 Task: Manage the "Resources" page setting.
Action: Mouse moved to (68, 433)
Screenshot: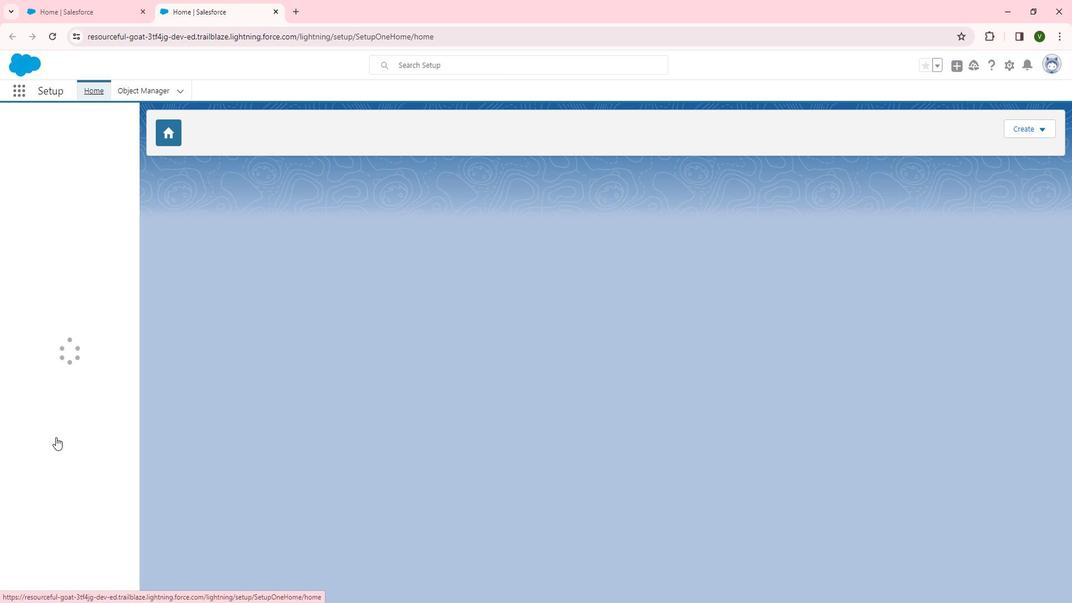 
Action: Mouse scrolled (68, 432) with delta (0, 0)
Screenshot: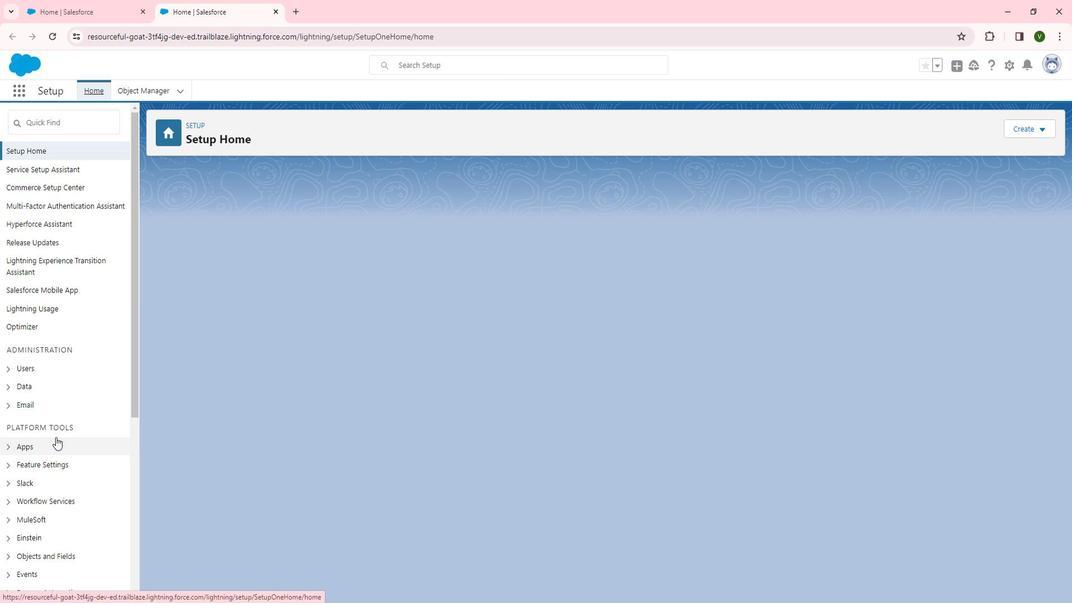 
Action: Mouse scrolled (68, 432) with delta (0, 0)
Screenshot: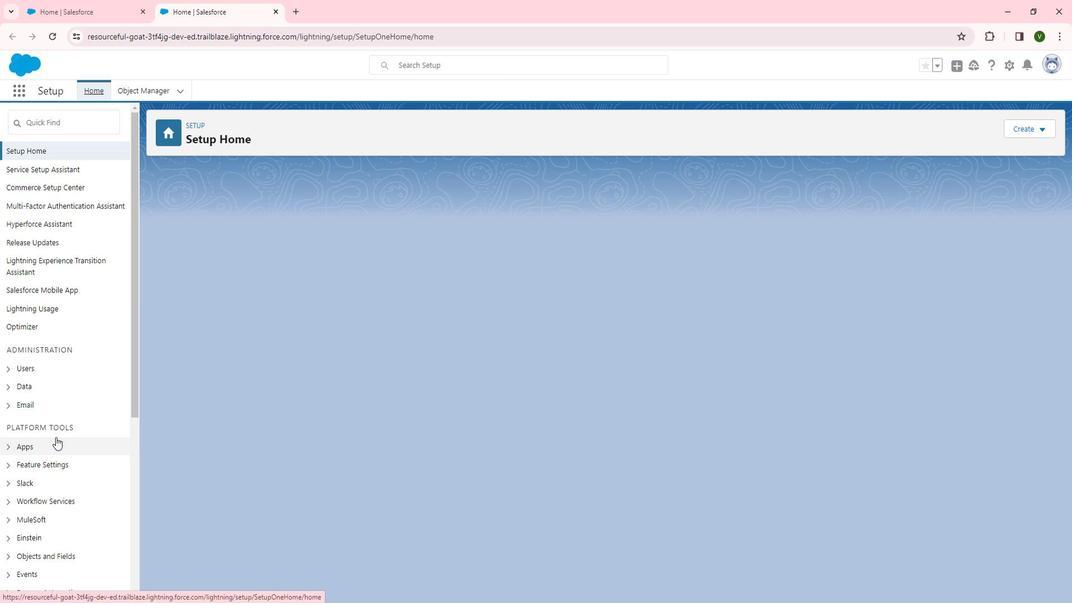 
Action: Mouse moved to (57, 349)
Screenshot: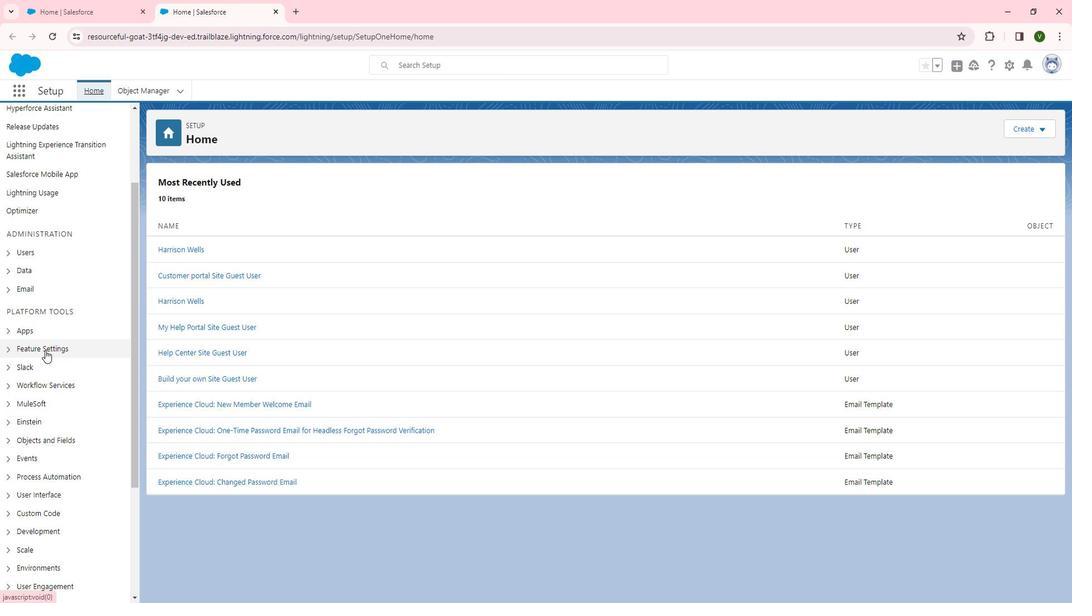 
Action: Mouse pressed left at (57, 349)
Screenshot: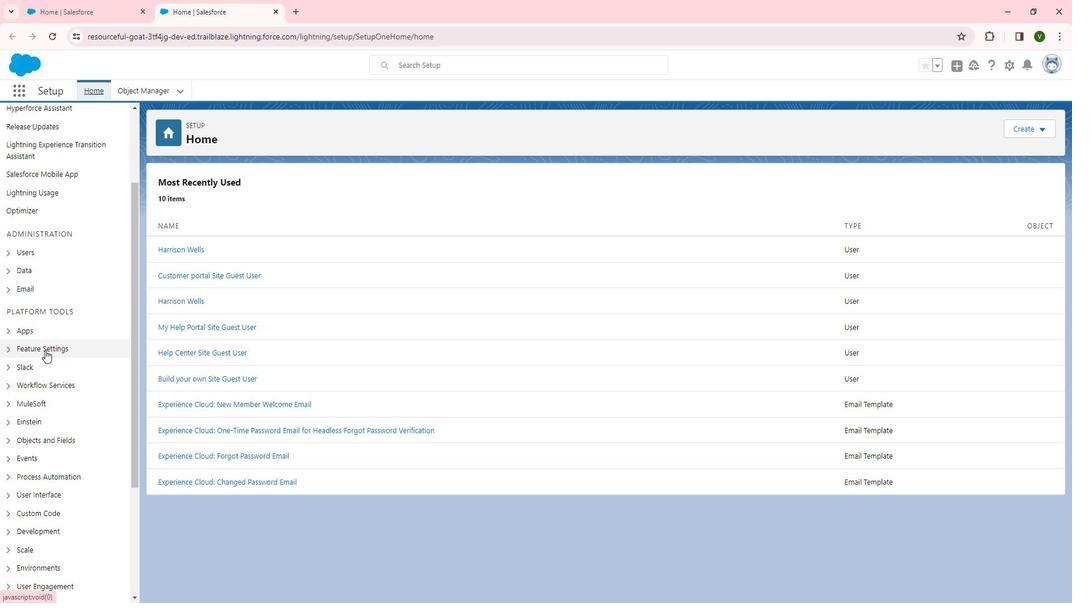
Action: Mouse moved to (72, 432)
Screenshot: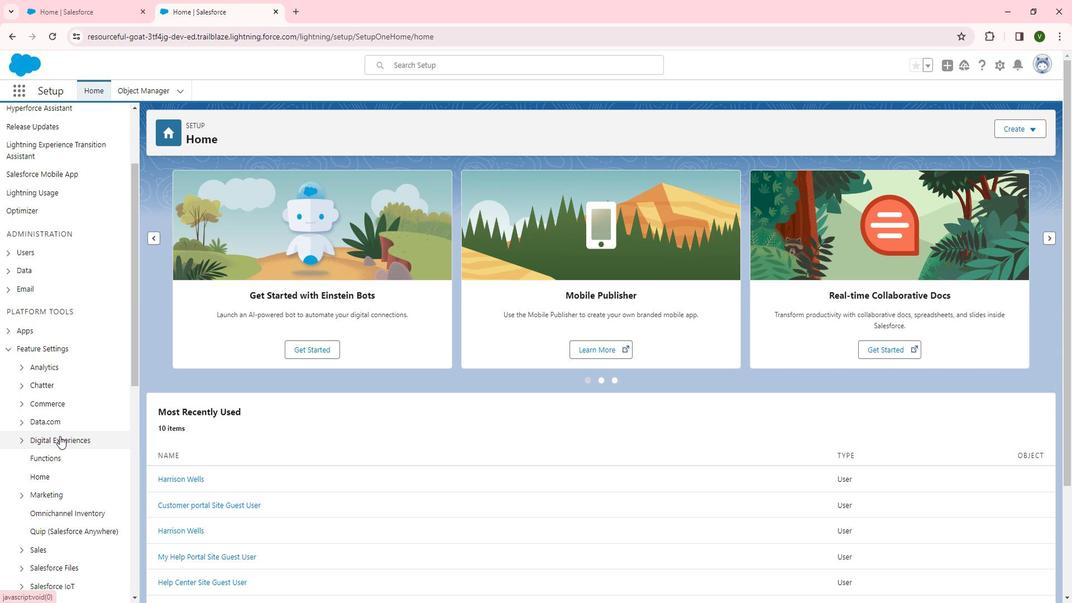 
Action: Mouse pressed left at (72, 432)
Screenshot: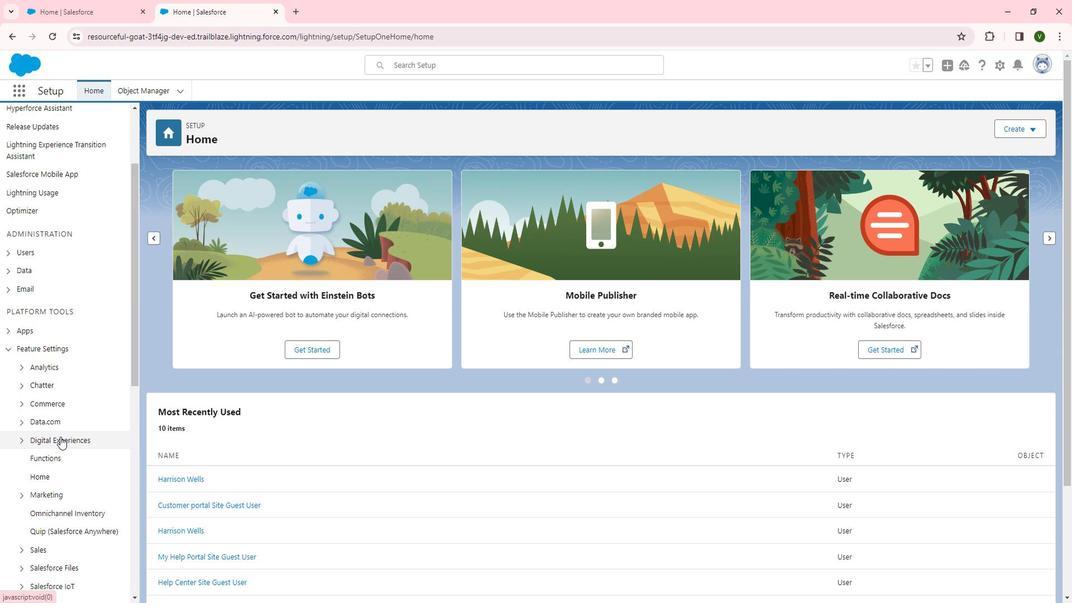 
Action: Mouse moved to (73, 433)
Screenshot: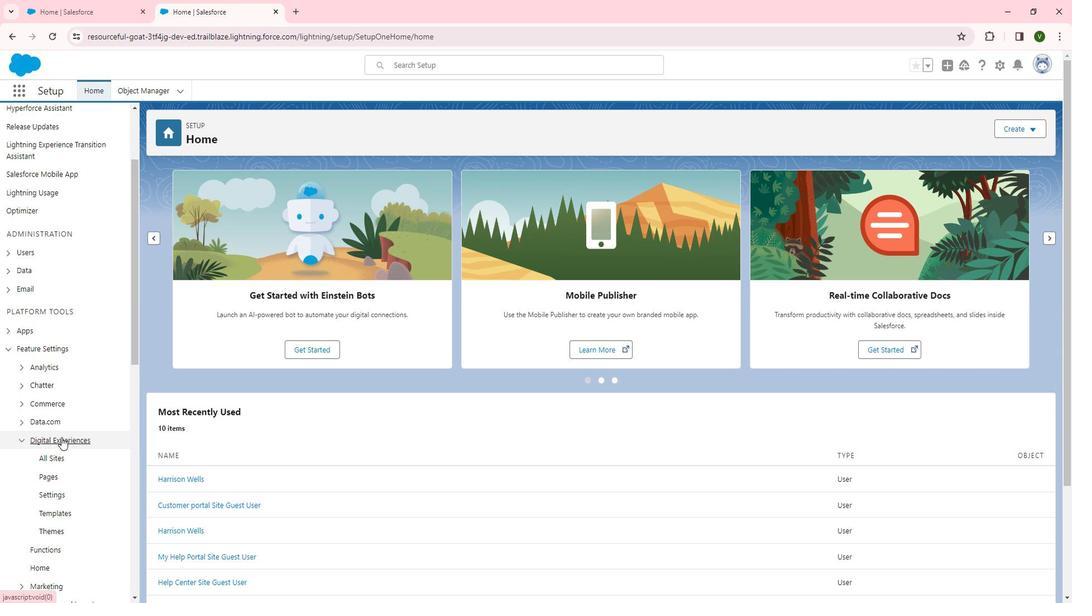 
Action: Mouse scrolled (73, 432) with delta (0, 0)
Screenshot: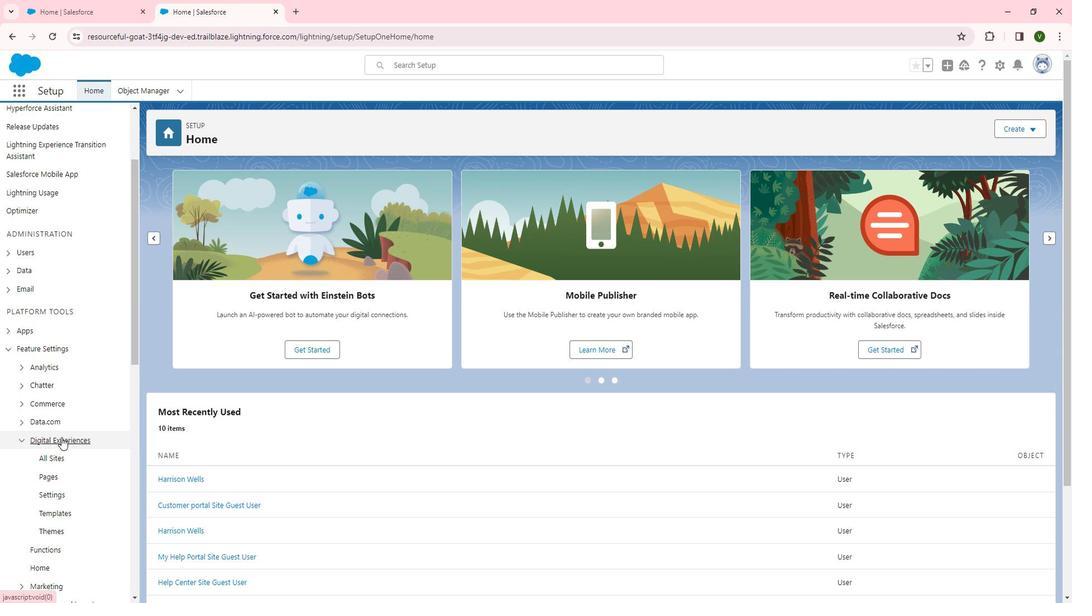 
Action: Mouse moved to (74, 433)
Screenshot: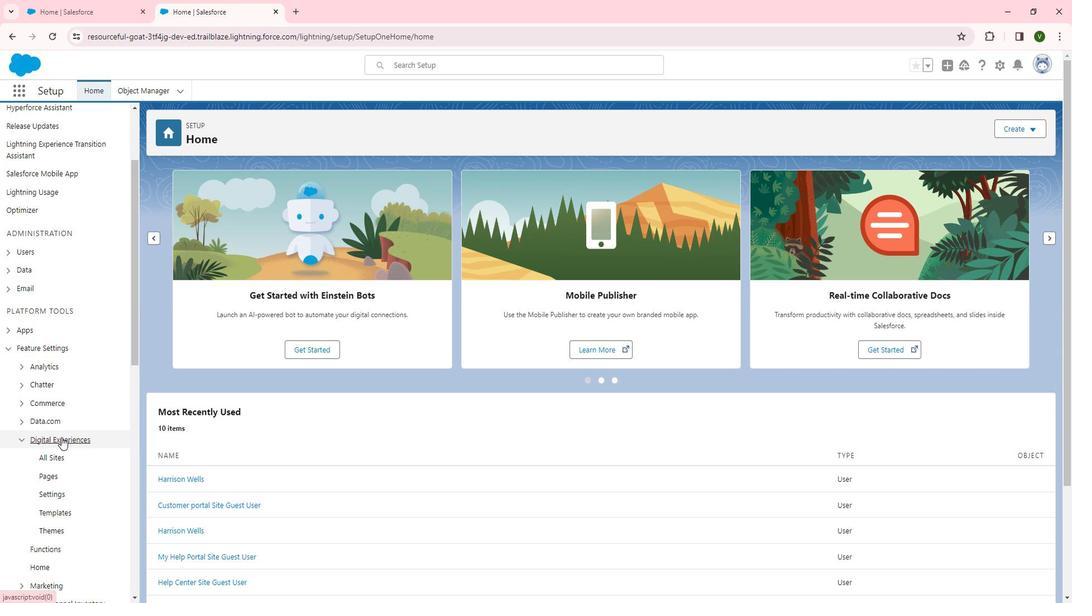 
Action: Mouse scrolled (74, 432) with delta (0, 0)
Screenshot: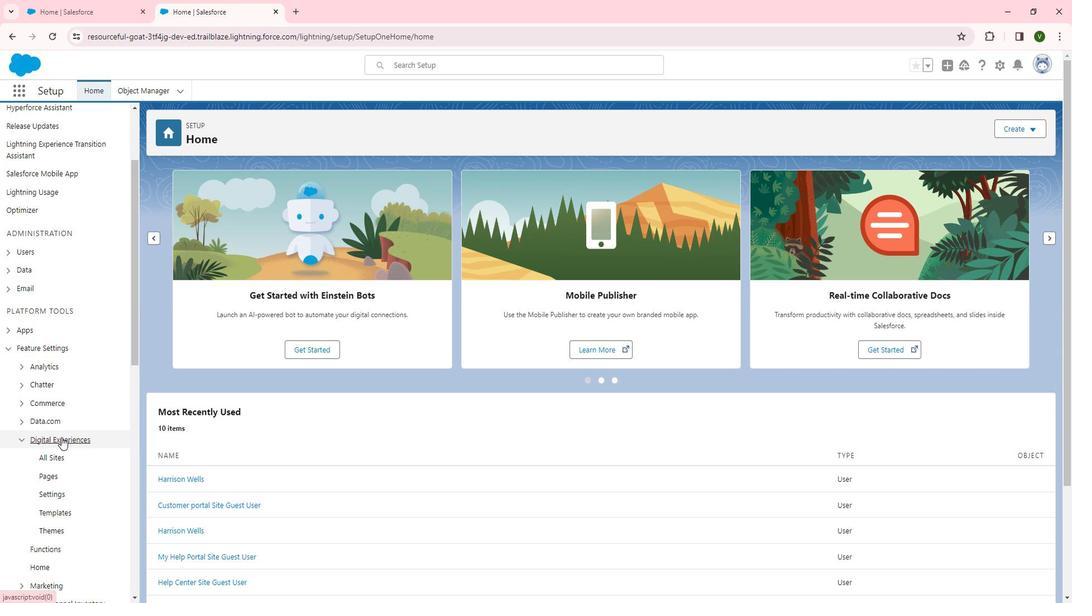 
Action: Mouse moved to (70, 342)
Screenshot: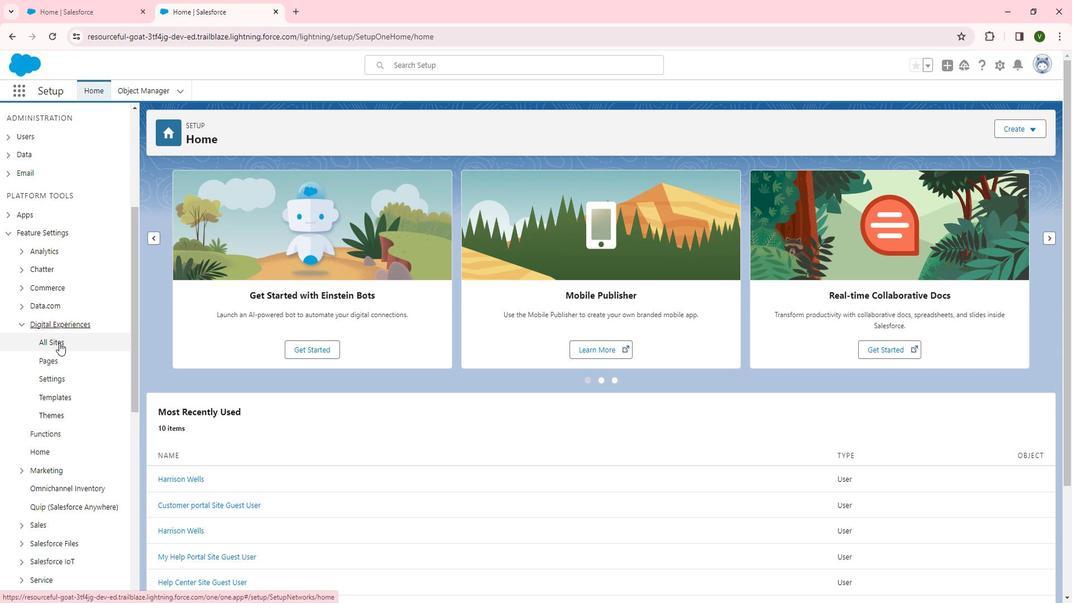 
Action: Mouse pressed left at (70, 342)
Screenshot: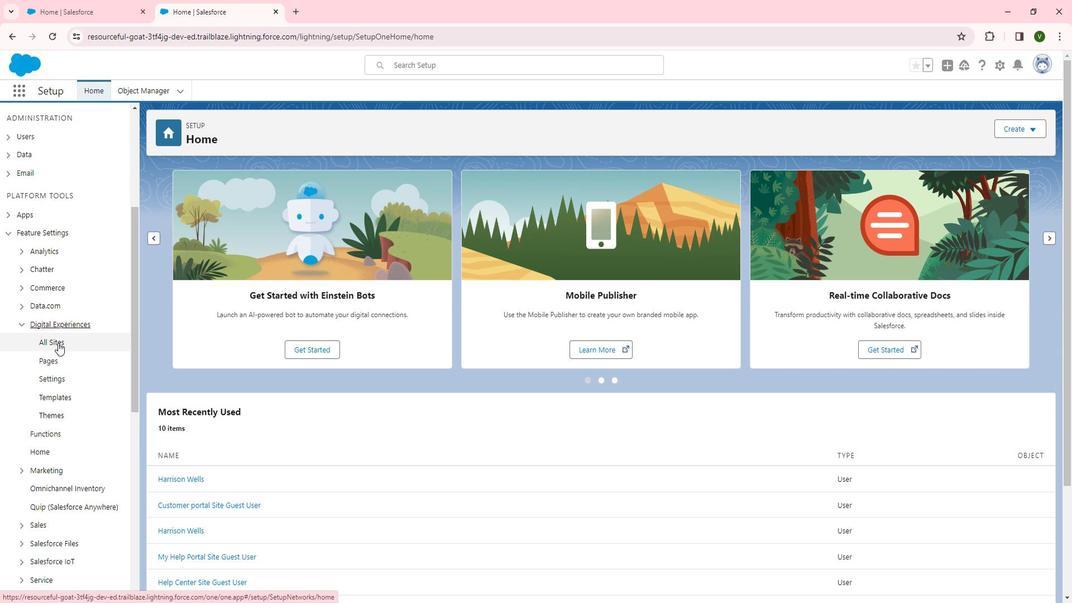 
Action: Mouse moved to (194, 295)
Screenshot: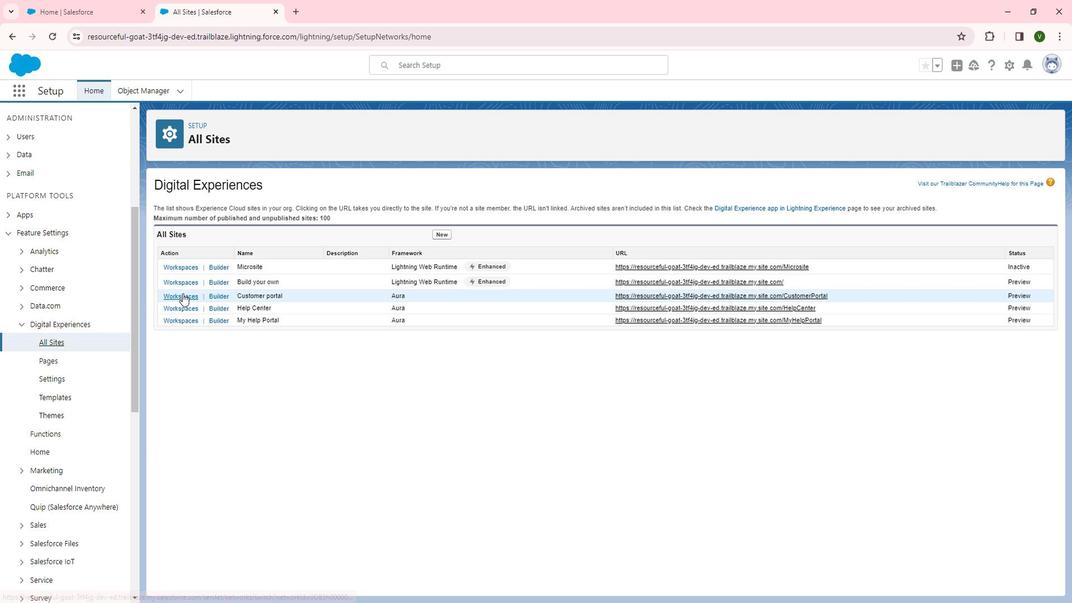 
Action: Mouse pressed left at (194, 295)
Screenshot: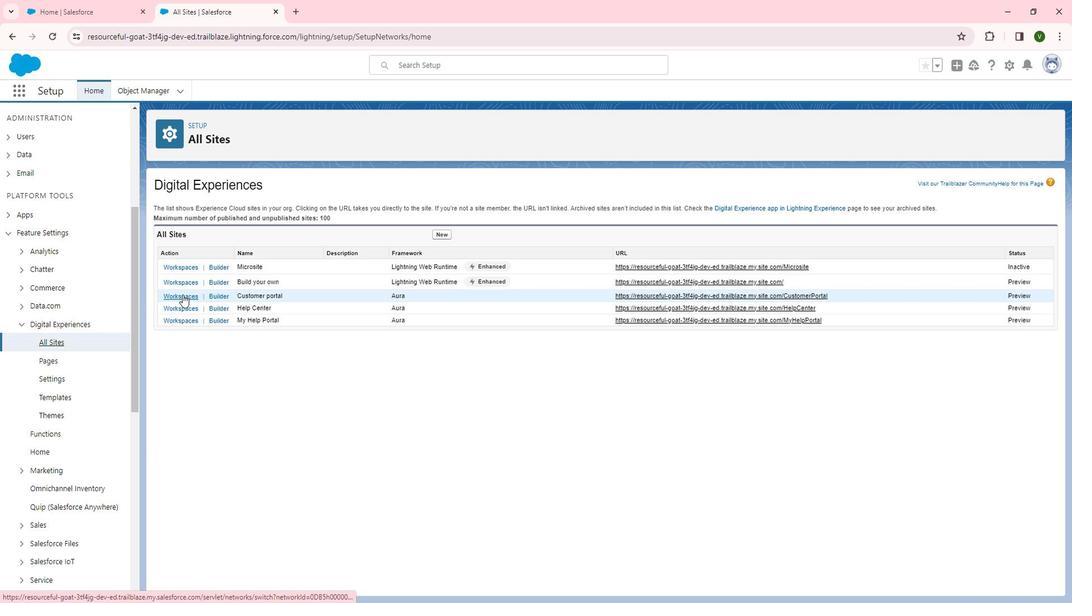 
Action: Mouse moved to (514, 330)
Screenshot: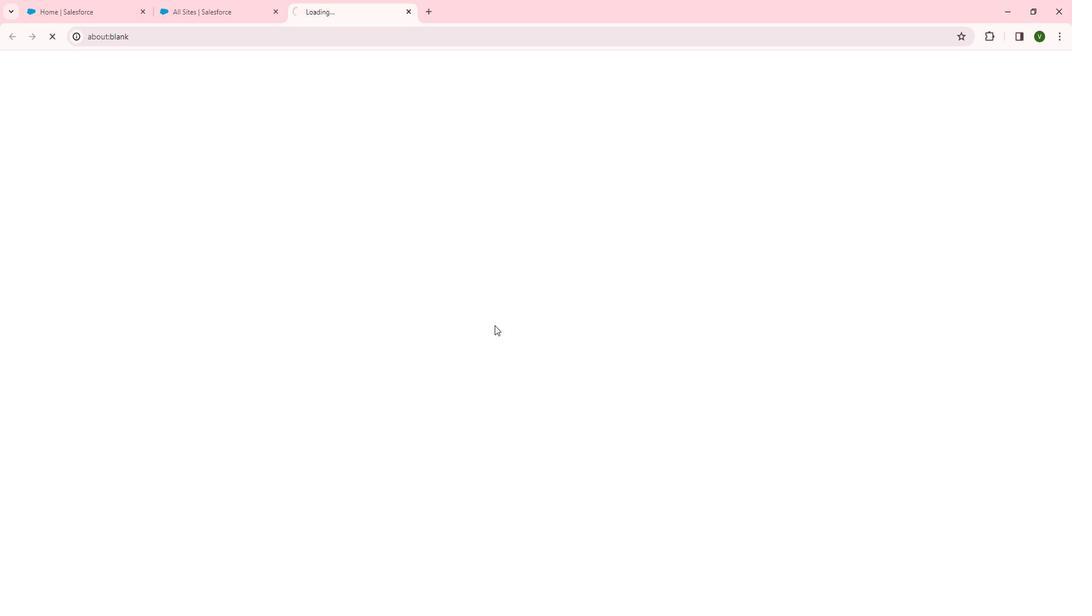 
Action: Mouse scrolled (514, 330) with delta (0, 0)
Screenshot: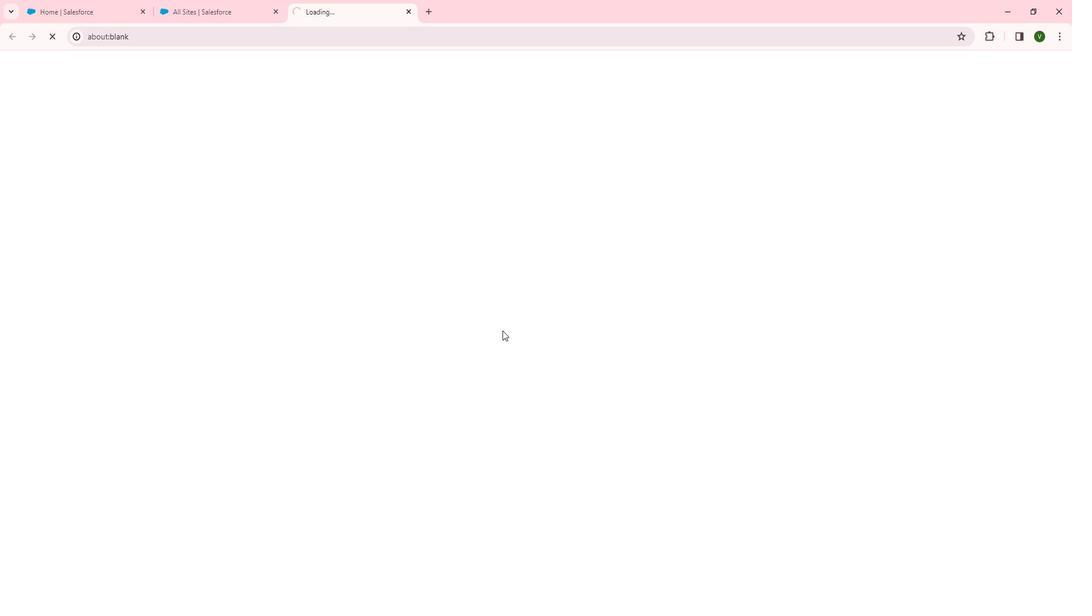 
Action: Mouse moved to (483, 402)
Screenshot: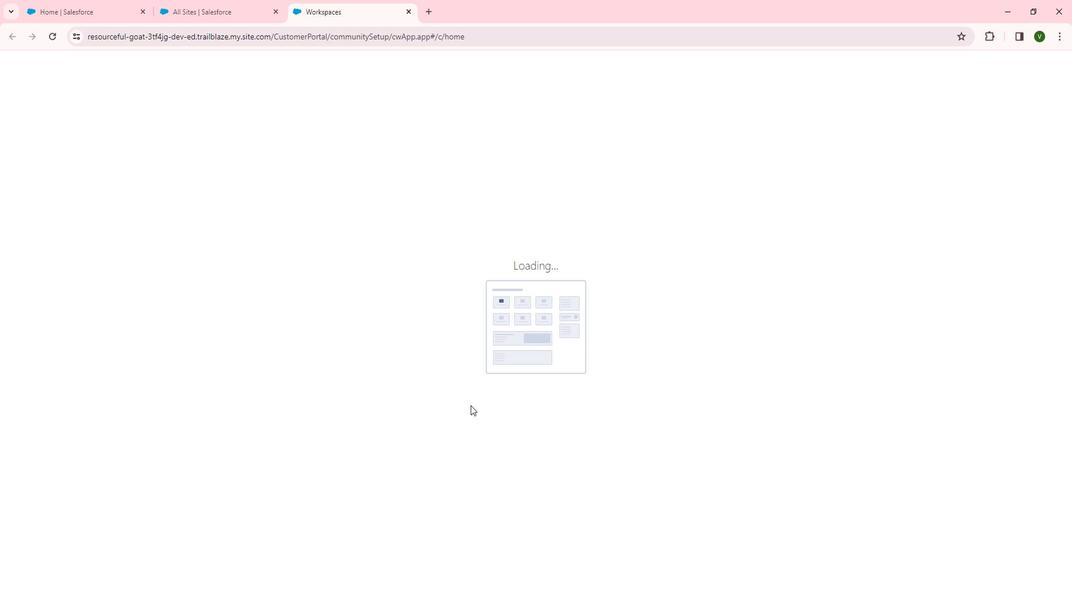 
Action: Mouse scrolled (483, 402) with delta (0, 0)
Screenshot: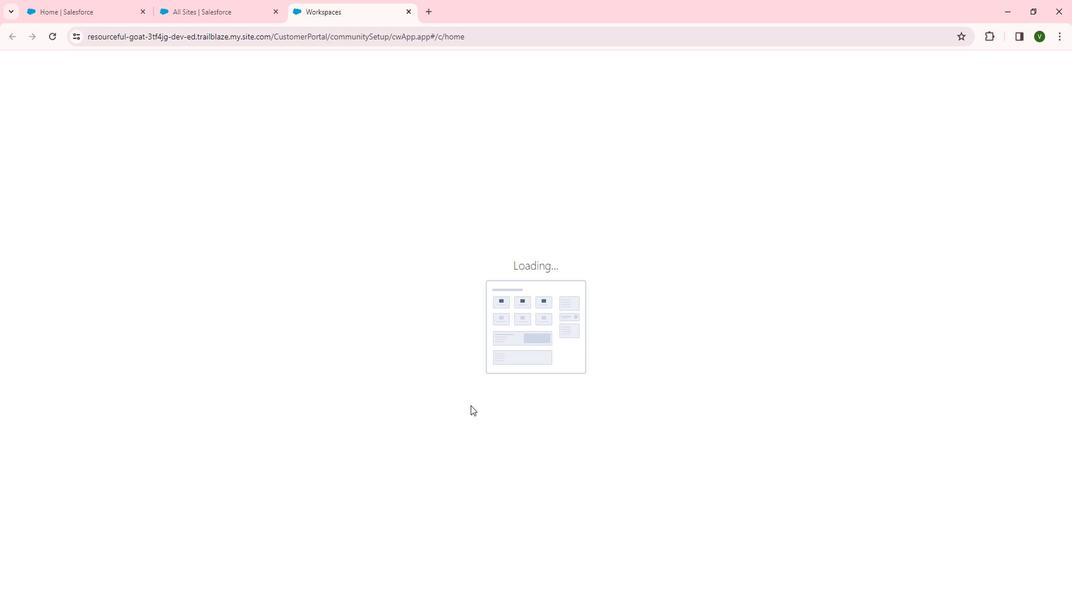 
Action: Mouse moved to (482, 402)
Screenshot: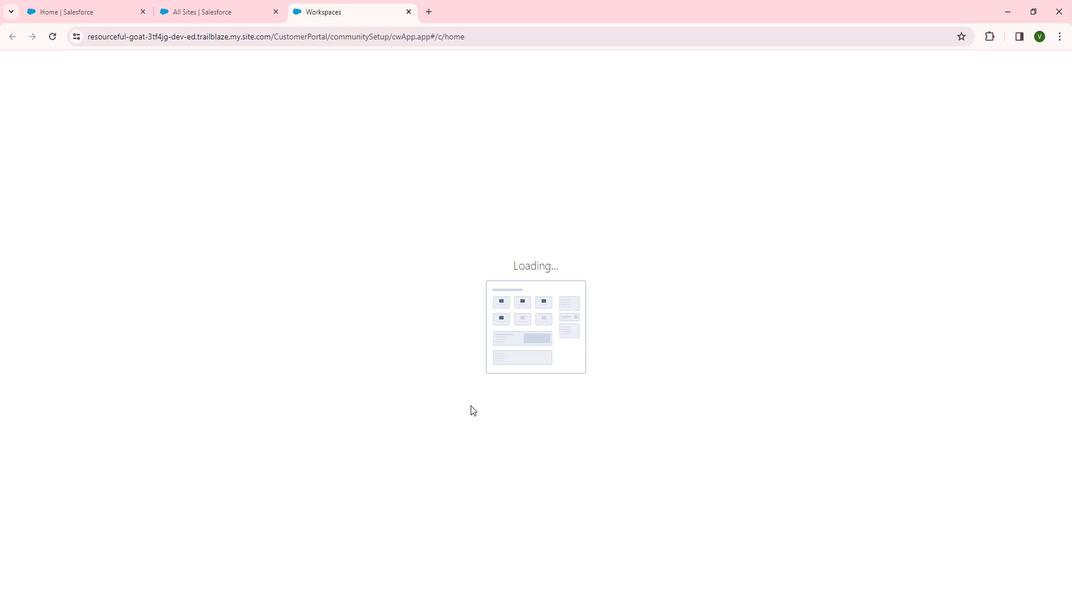 
Action: Mouse scrolled (482, 402) with delta (0, 0)
Screenshot: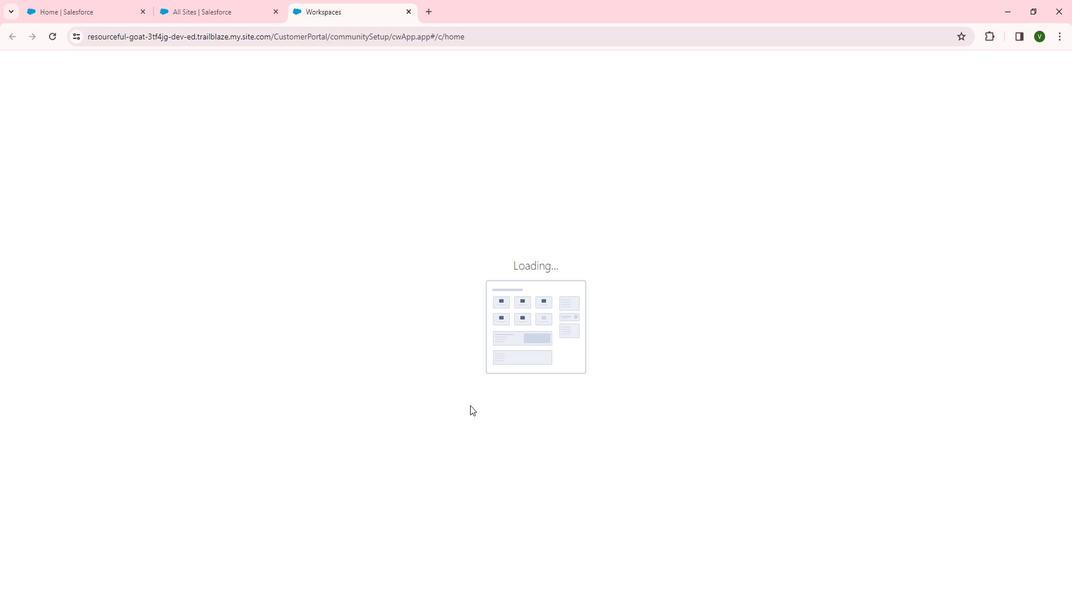 
Action: Mouse scrolled (482, 402) with delta (0, 0)
Screenshot: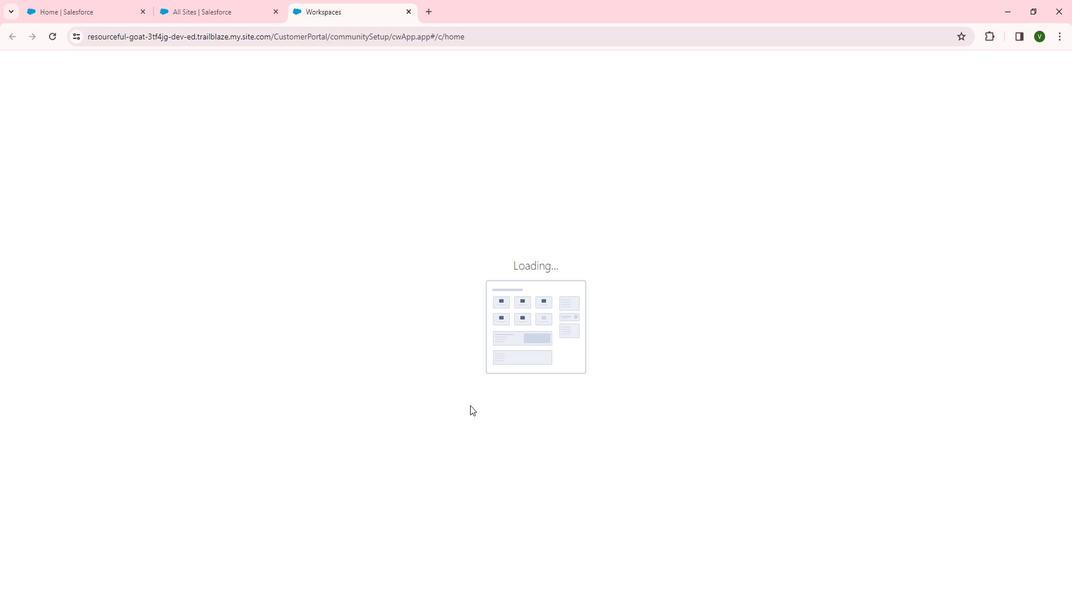 
Action: Mouse scrolled (482, 402) with delta (0, 0)
Screenshot: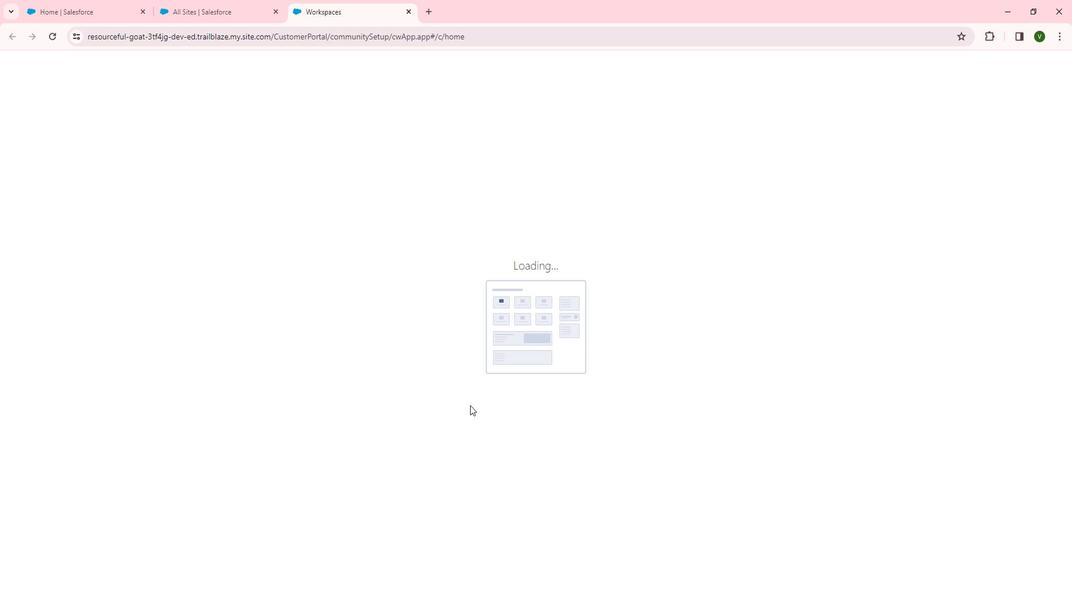 
Action: Mouse scrolled (482, 402) with delta (0, 0)
Screenshot: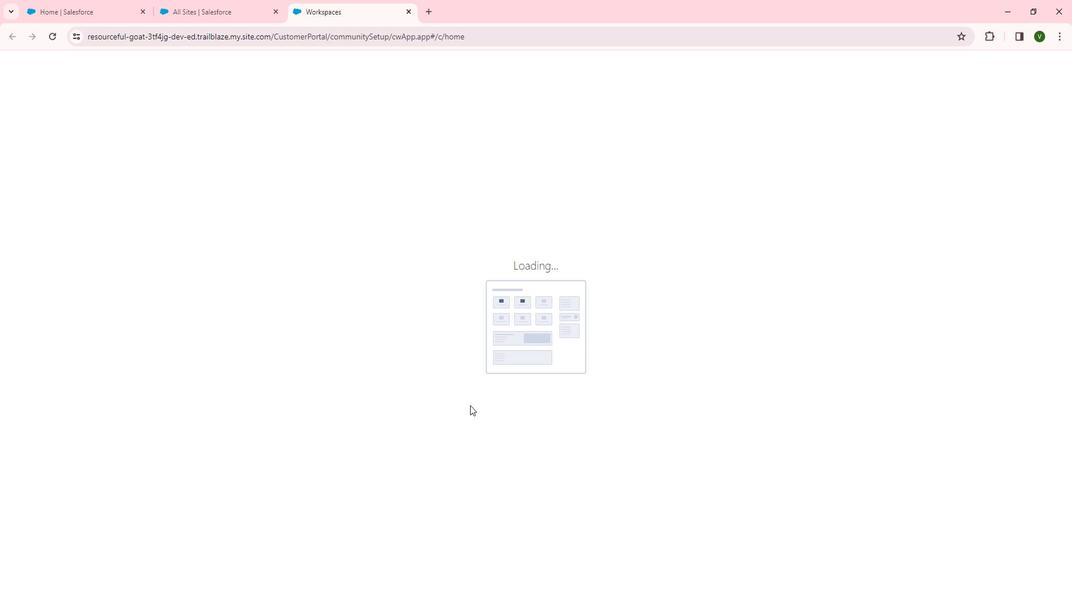 
Action: Mouse scrolled (482, 402) with delta (0, 0)
Screenshot: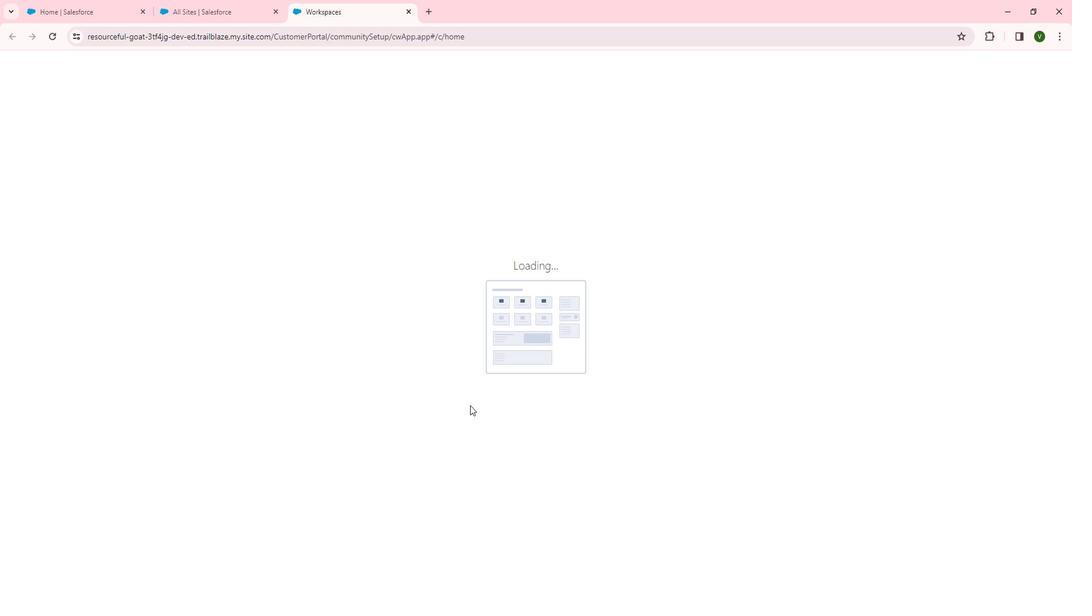 
Action: Mouse moved to (447, 382)
Screenshot: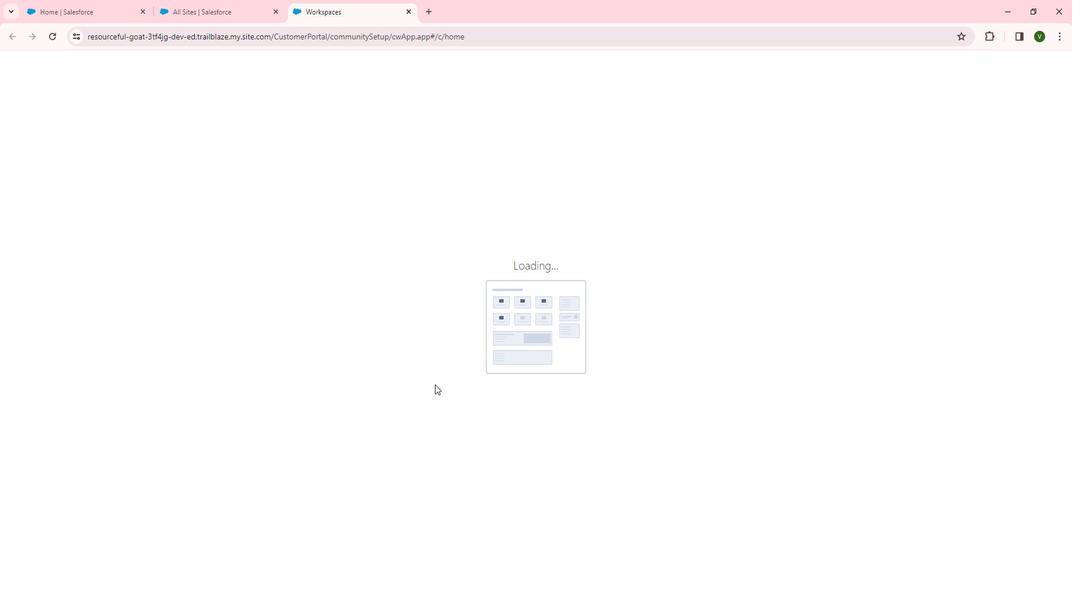 
Action: Mouse scrolled (447, 381) with delta (0, 0)
Screenshot: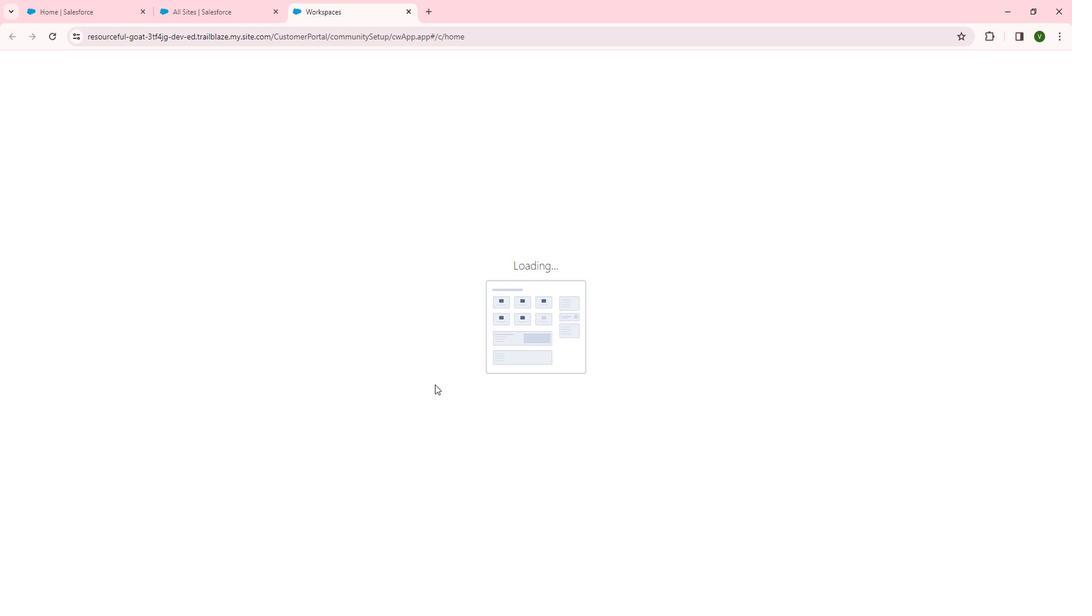 
Action: Mouse scrolled (447, 381) with delta (0, 0)
Screenshot: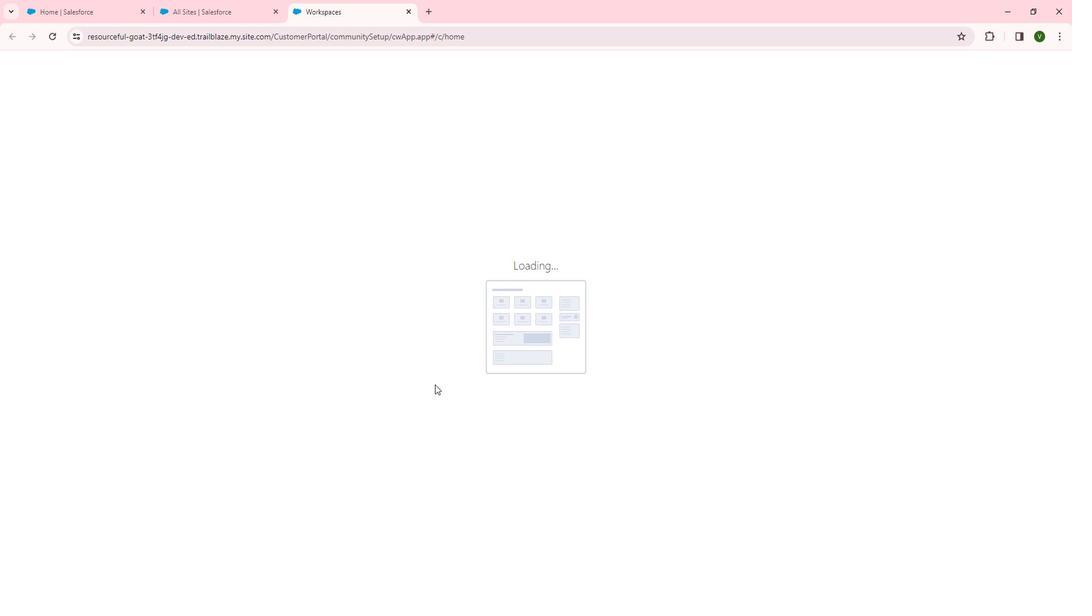 
Action: Mouse scrolled (447, 381) with delta (0, 0)
Screenshot: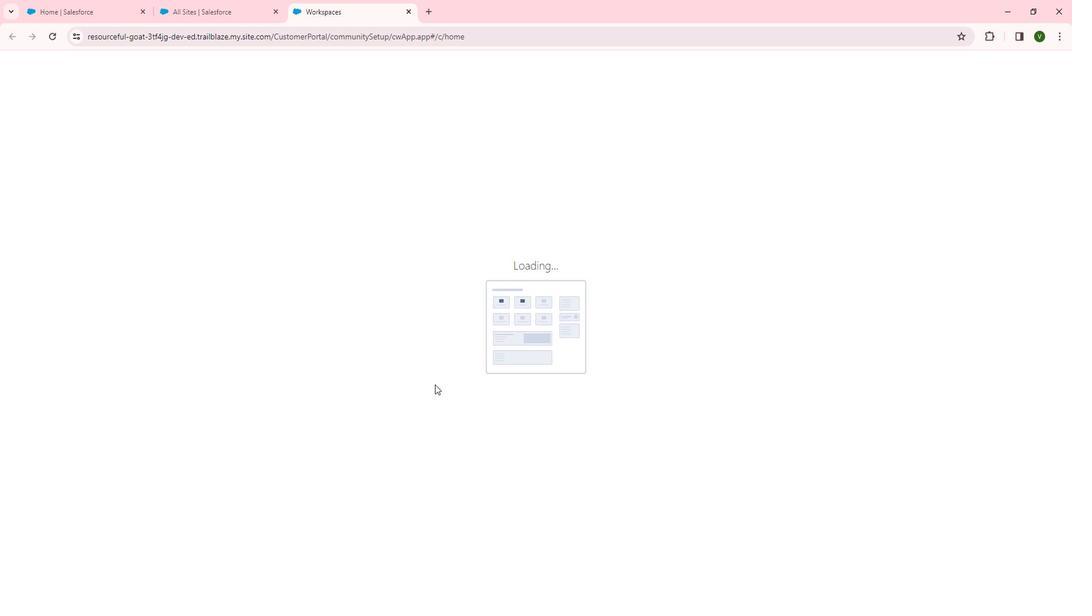 
Action: Mouse moved to (176, 262)
Screenshot: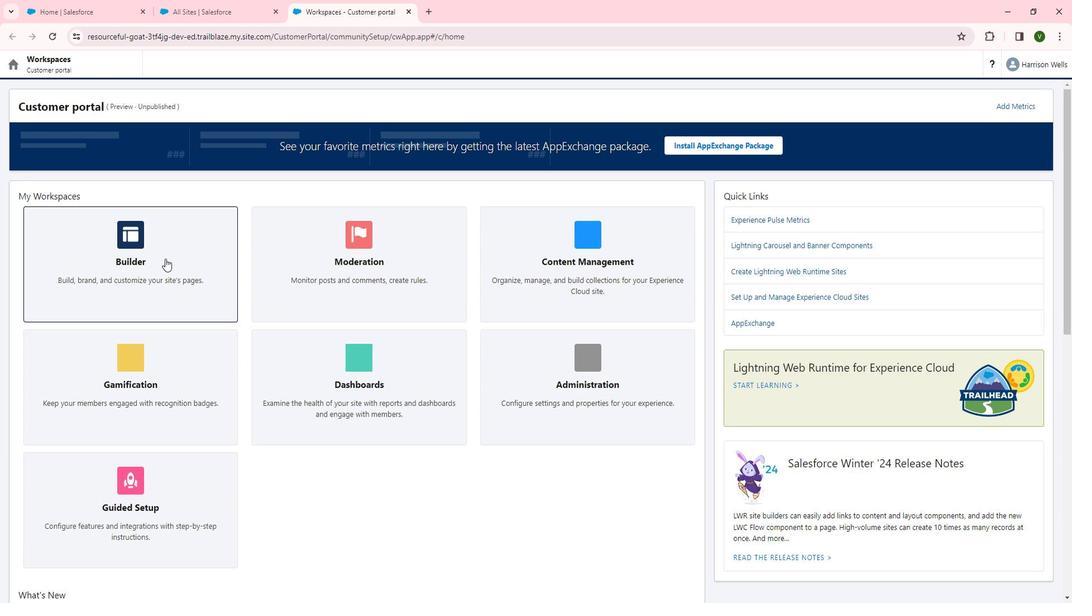 
Action: Mouse pressed left at (176, 262)
Screenshot: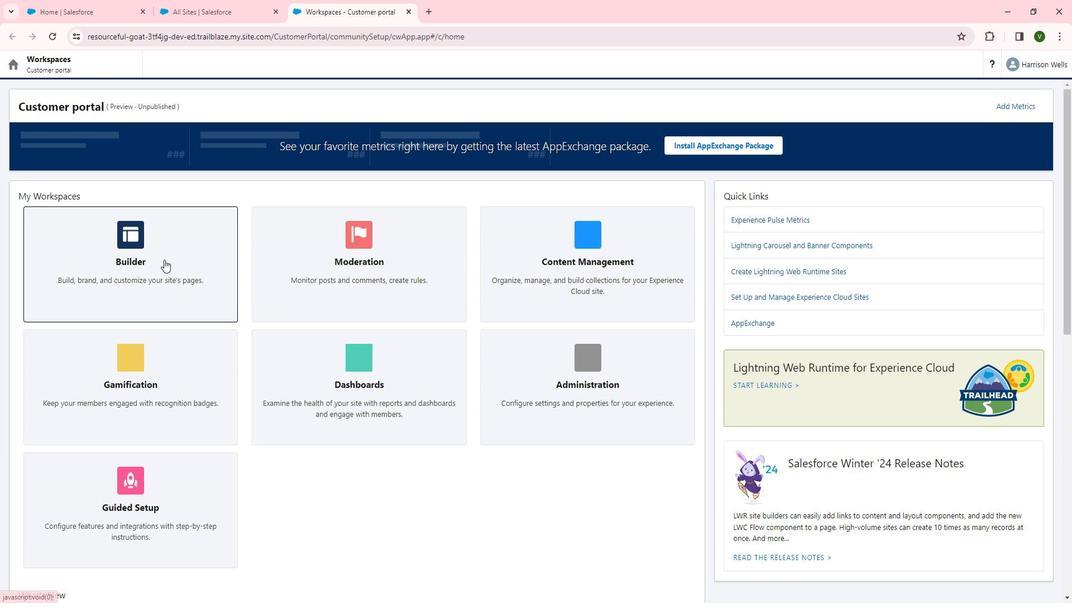 
Action: Mouse moved to (128, 75)
Screenshot: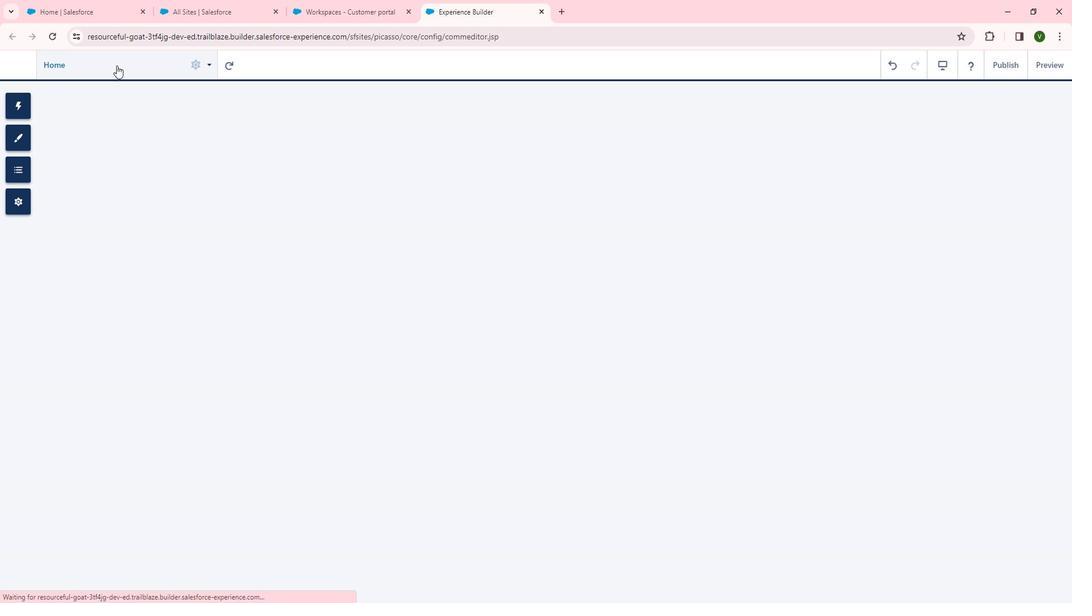 
Action: Mouse pressed left at (128, 75)
Screenshot: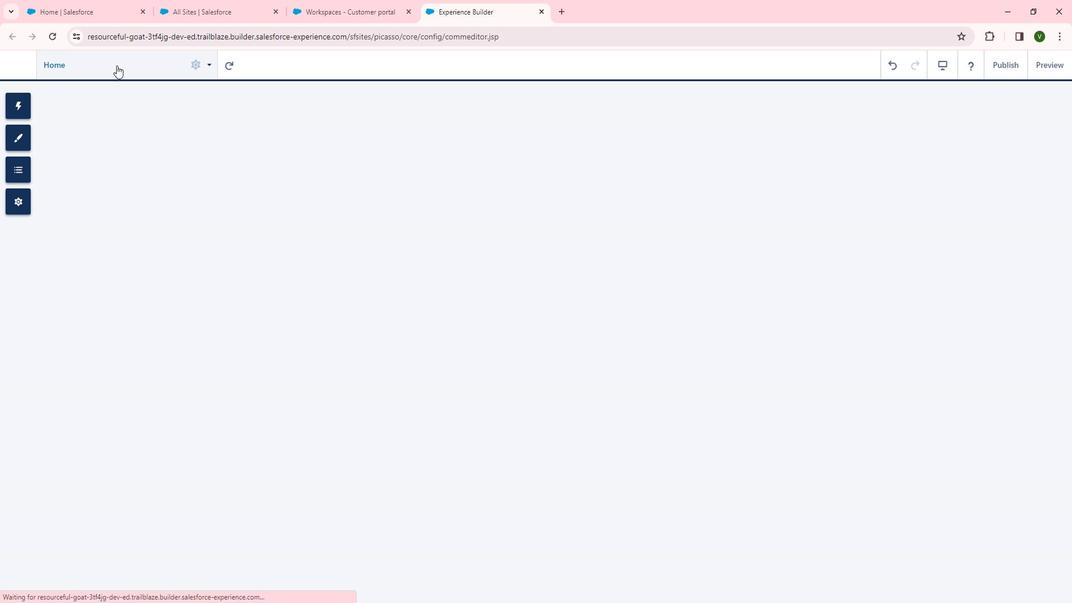 
Action: Mouse moved to (135, 350)
Screenshot: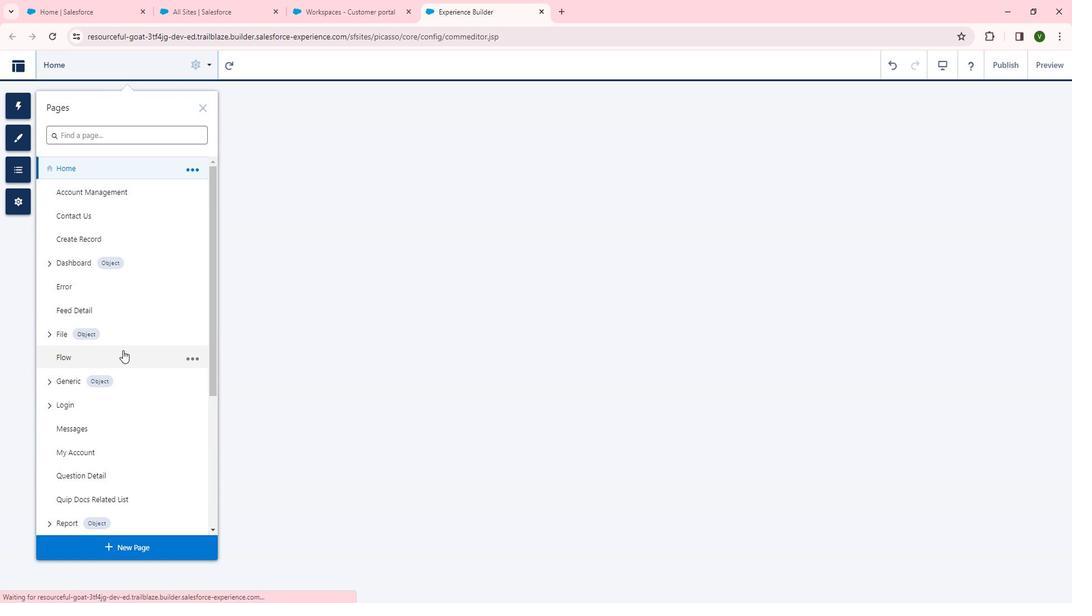 
Action: Mouse scrolled (135, 349) with delta (0, 0)
Screenshot: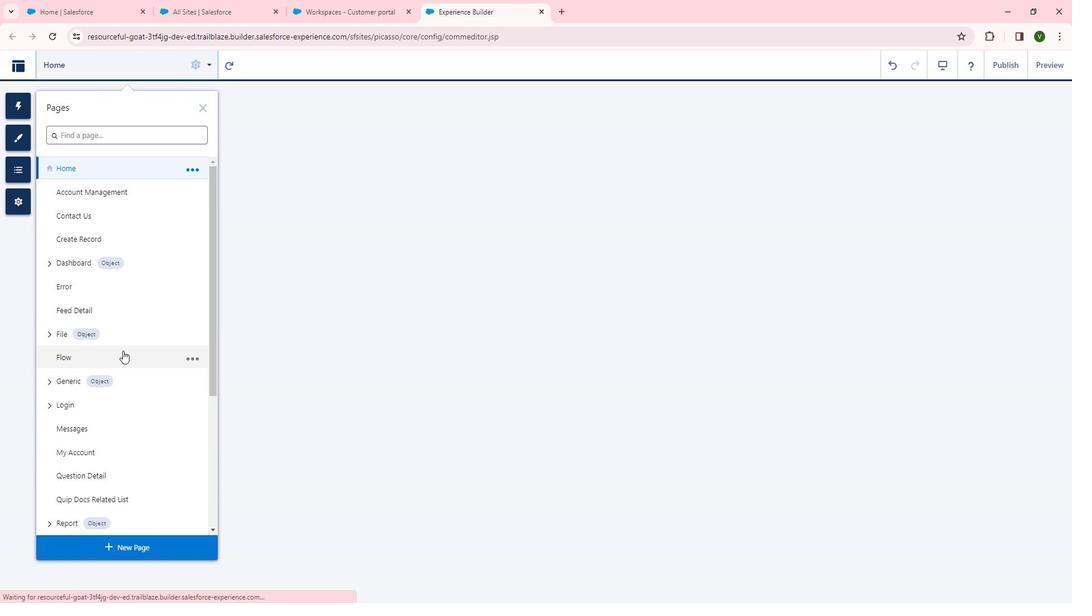 
Action: Mouse scrolled (135, 349) with delta (0, 0)
Screenshot: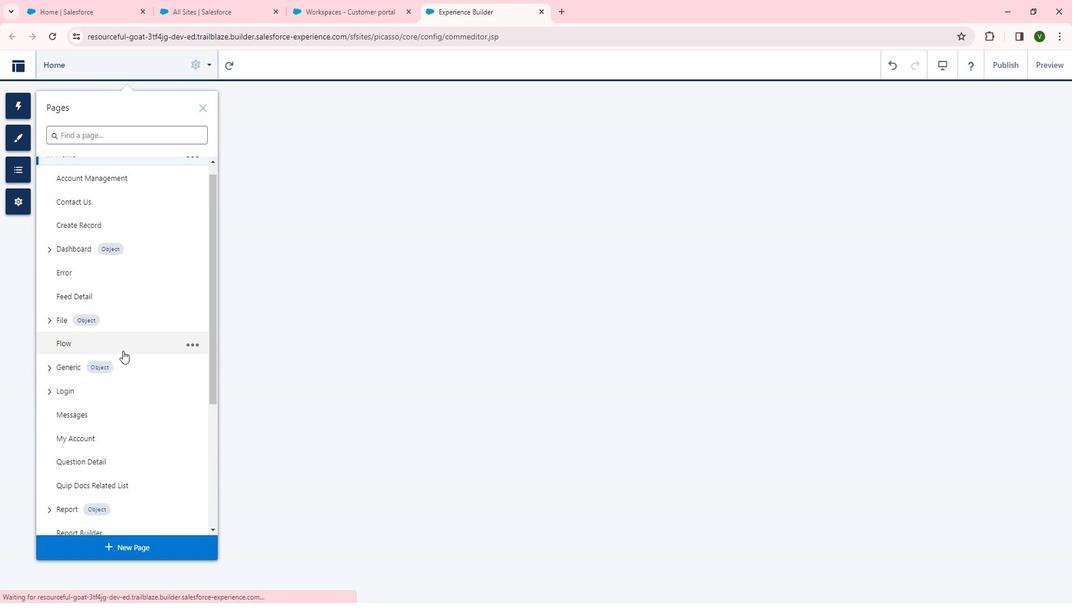
Action: Mouse scrolled (135, 349) with delta (0, 0)
Screenshot: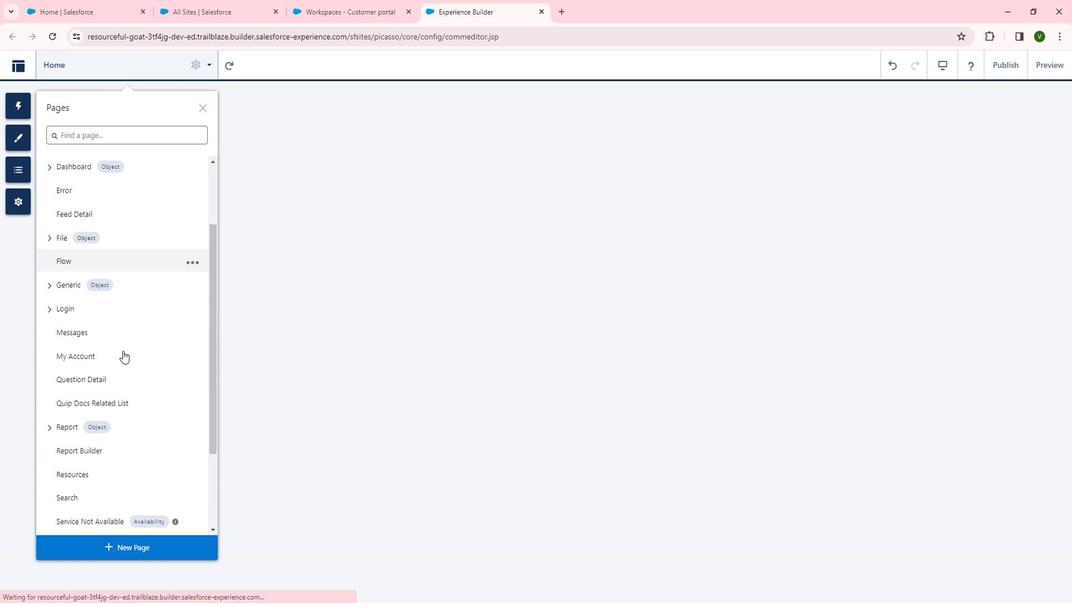 
Action: Mouse scrolled (135, 349) with delta (0, 0)
Screenshot: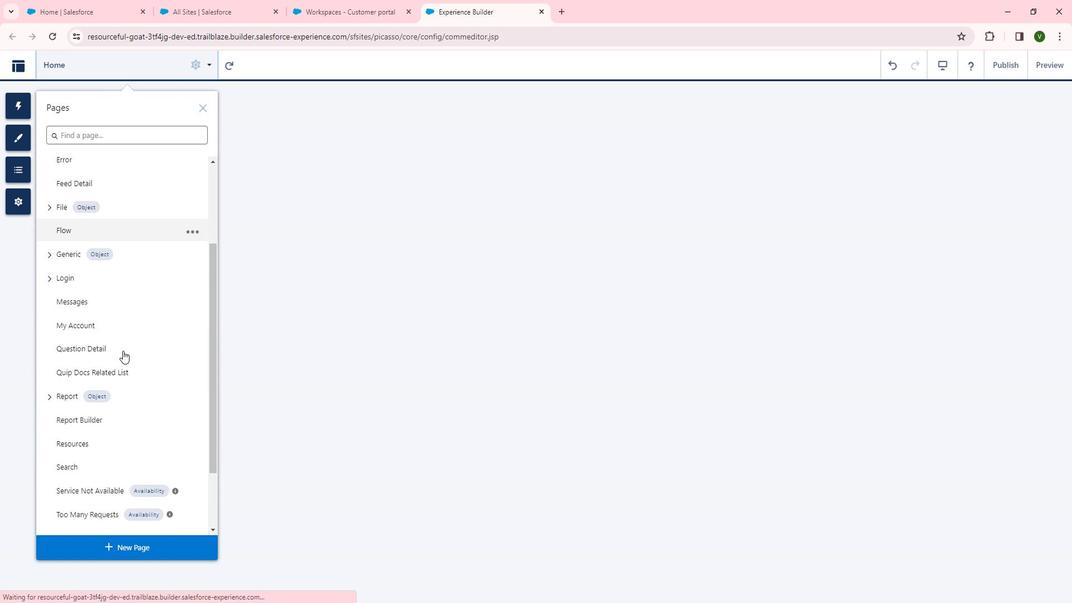 
Action: Mouse scrolled (135, 349) with delta (0, 0)
Screenshot: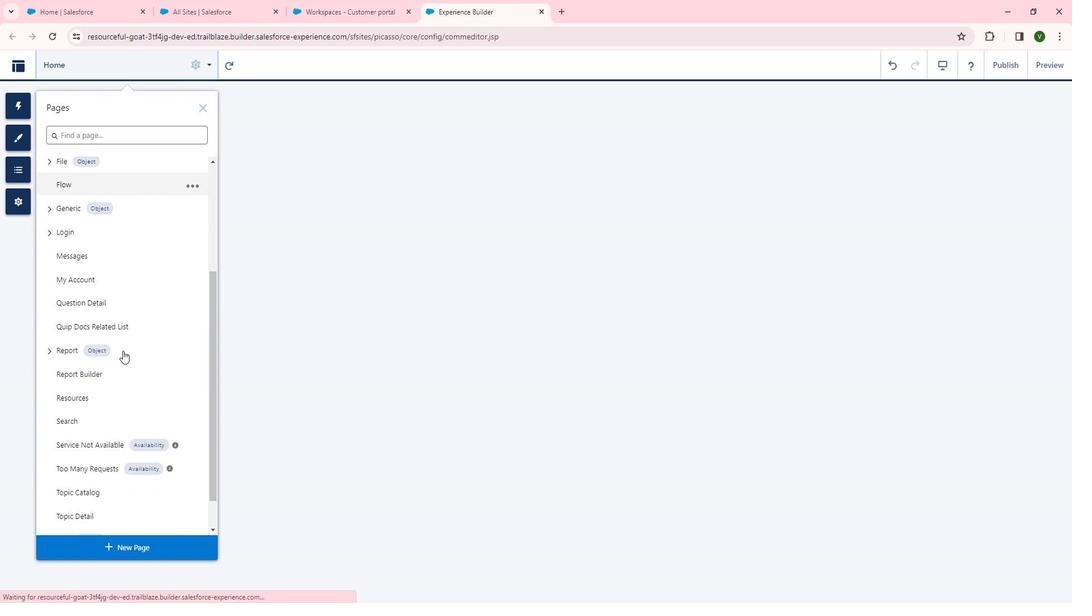 
Action: Mouse moved to (135, 350)
Screenshot: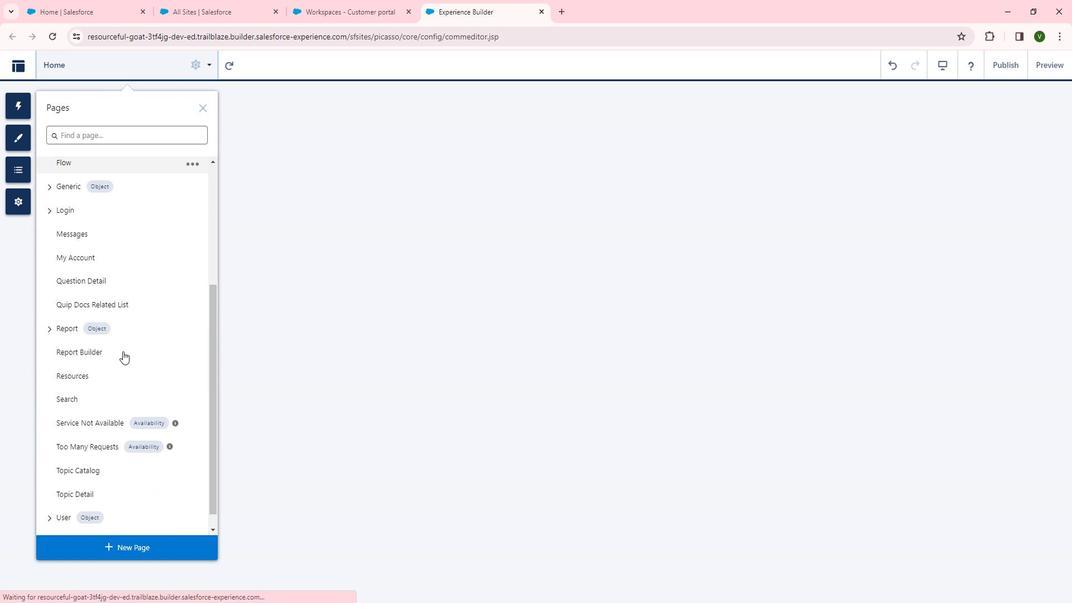 
Action: Mouse scrolled (135, 350) with delta (0, 0)
Screenshot: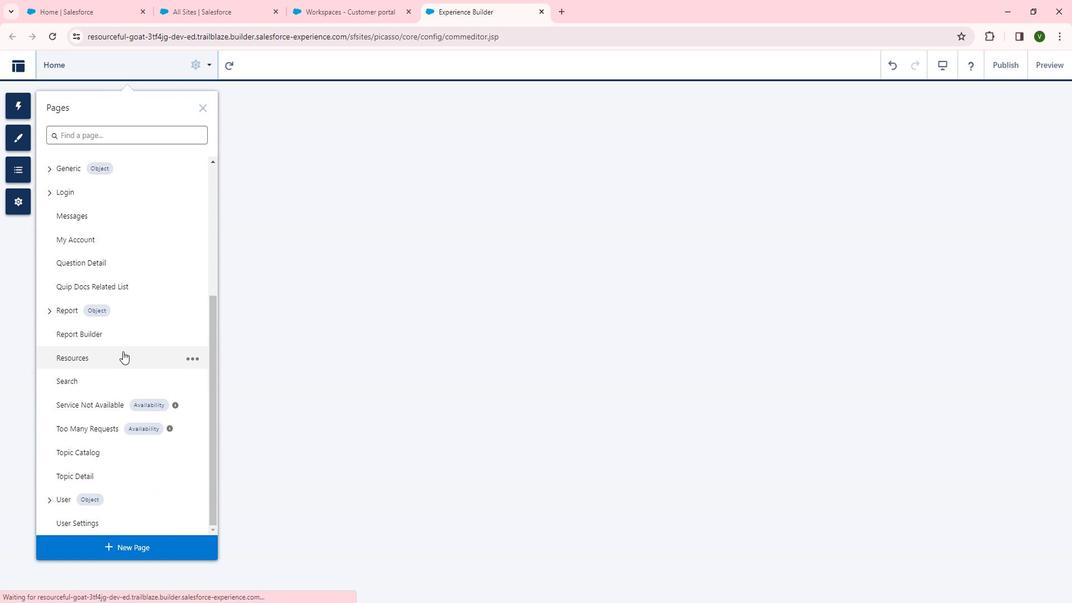 
Action: Mouse scrolled (135, 350) with delta (0, 0)
Screenshot: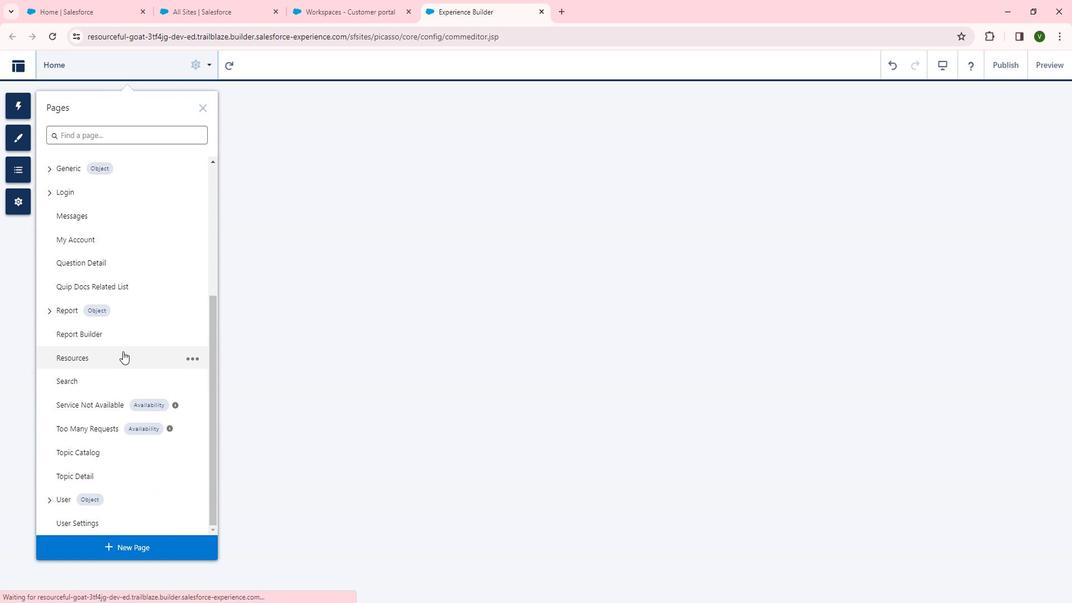 
Action: Mouse moved to (84, 355)
Screenshot: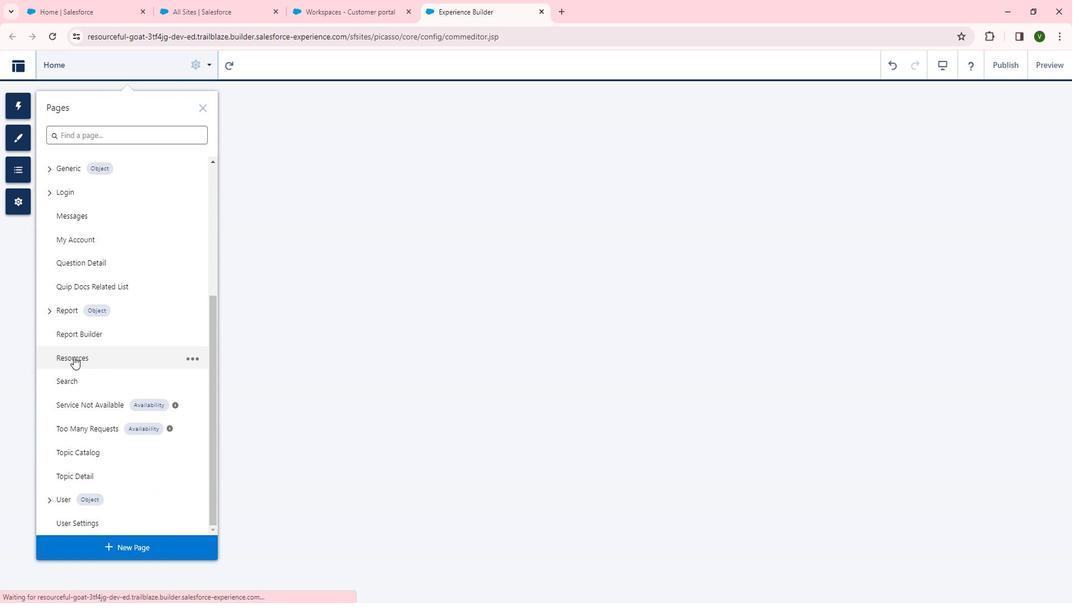 
Action: Mouse pressed left at (84, 355)
Screenshot: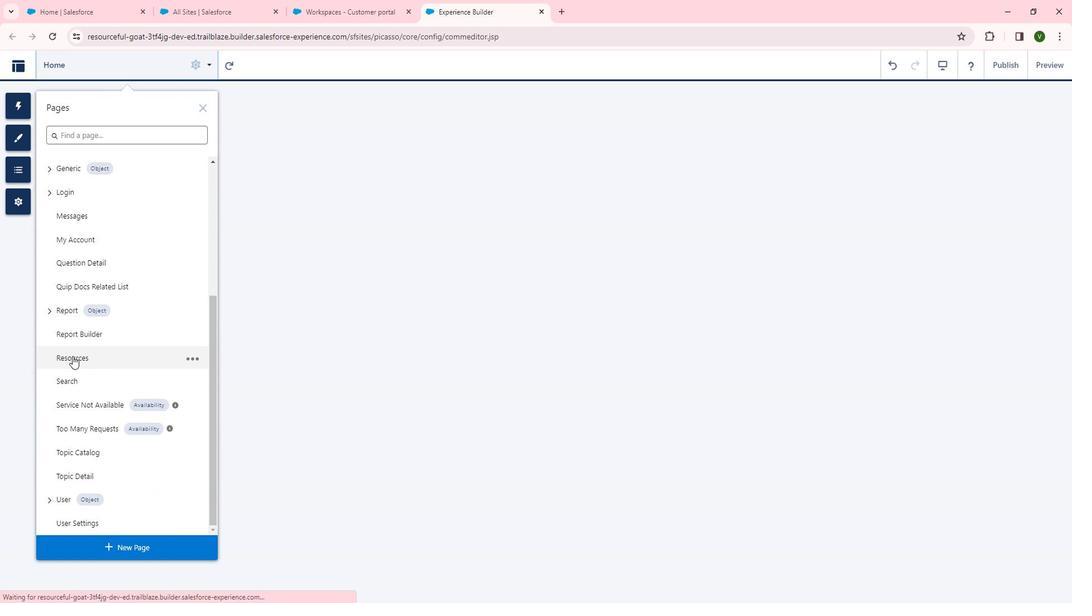 
Action: Mouse moved to (155, 74)
Screenshot: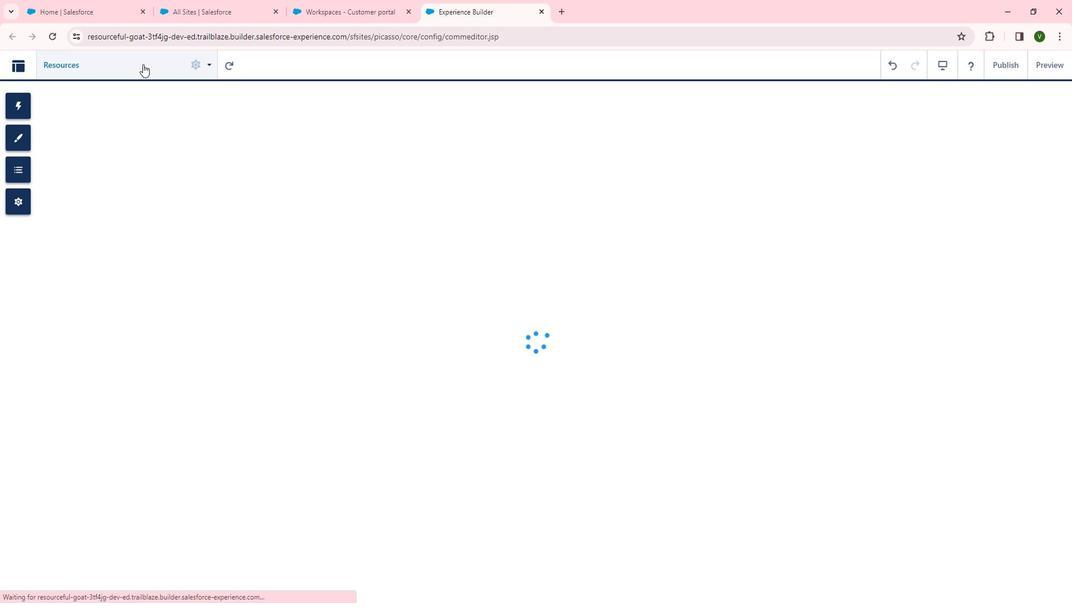 
Action: Mouse pressed left at (155, 74)
Screenshot: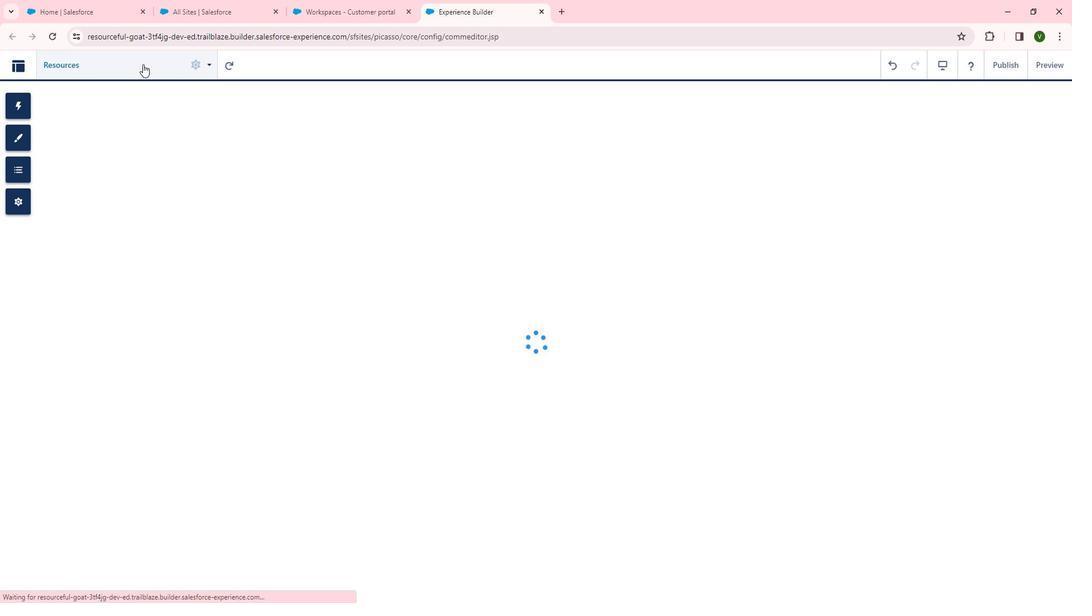 
Action: Mouse moved to (202, 360)
Screenshot: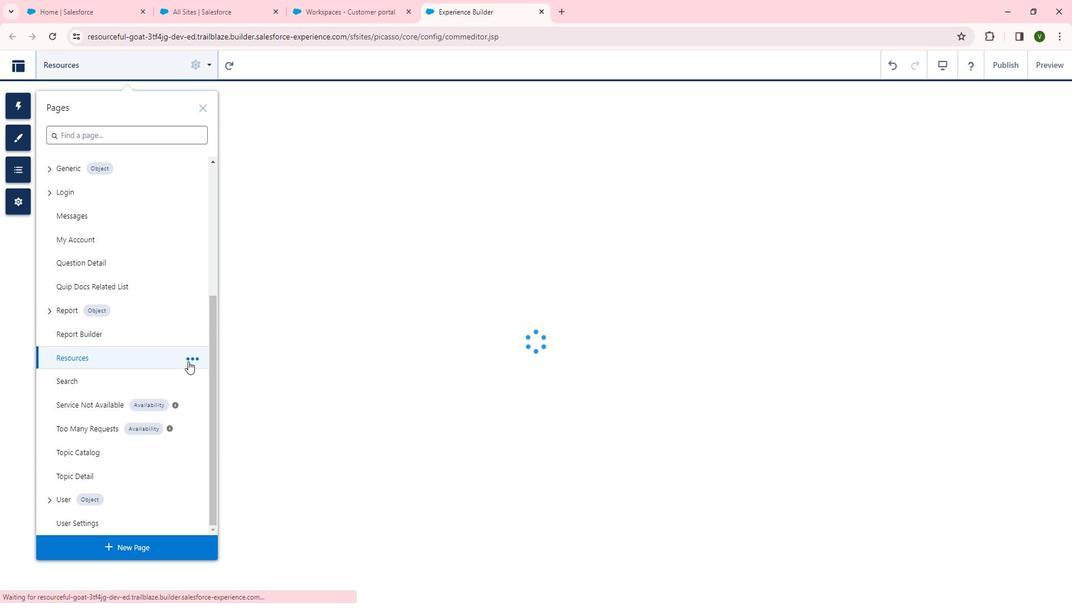 
Action: Mouse pressed left at (202, 360)
Screenshot: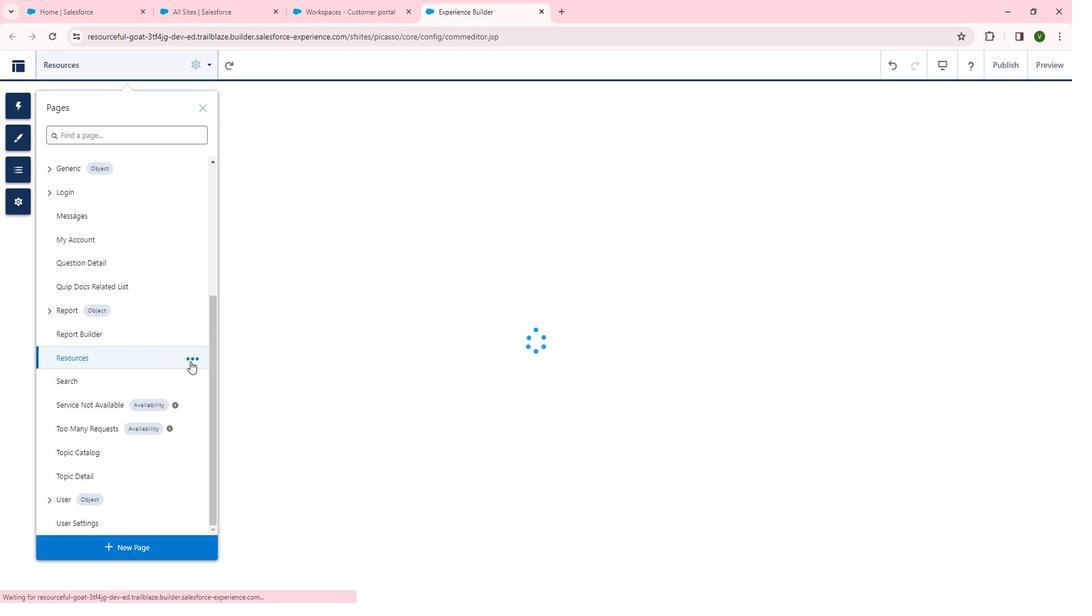 
Action: Mouse moved to (289, 332)
Screenshot: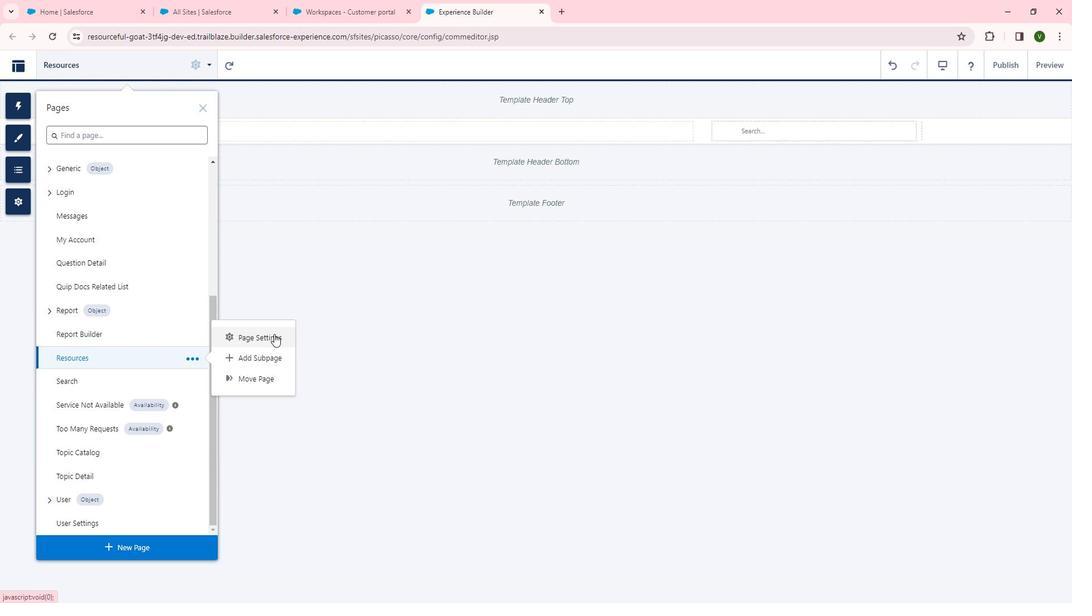 
Action: Mouse pressed left at (289, 332)
Screenshot: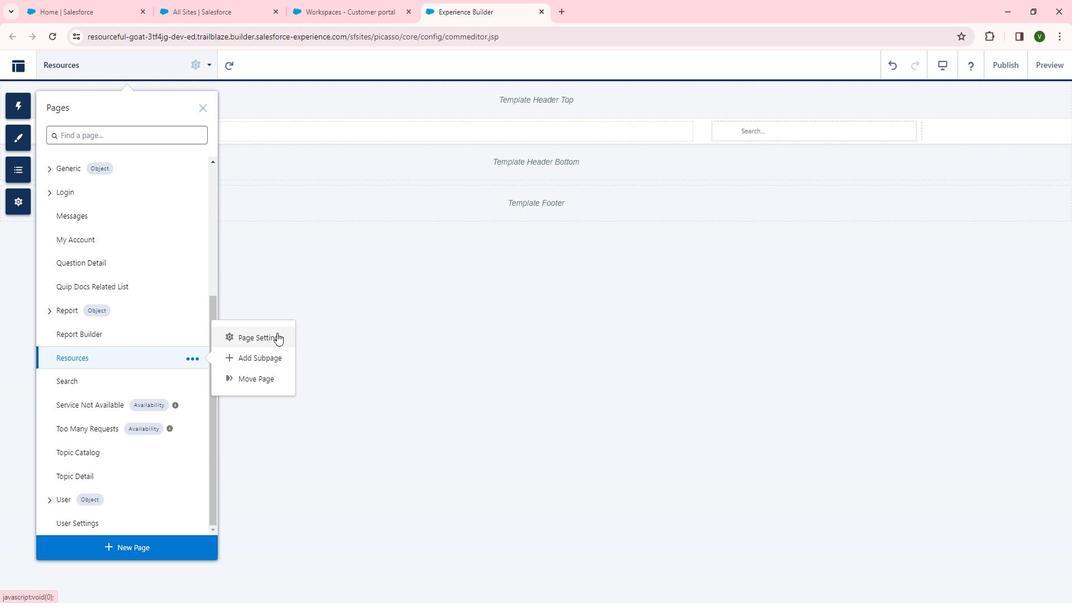 
Action: Mouse moved to (418, 307)
Screenshot: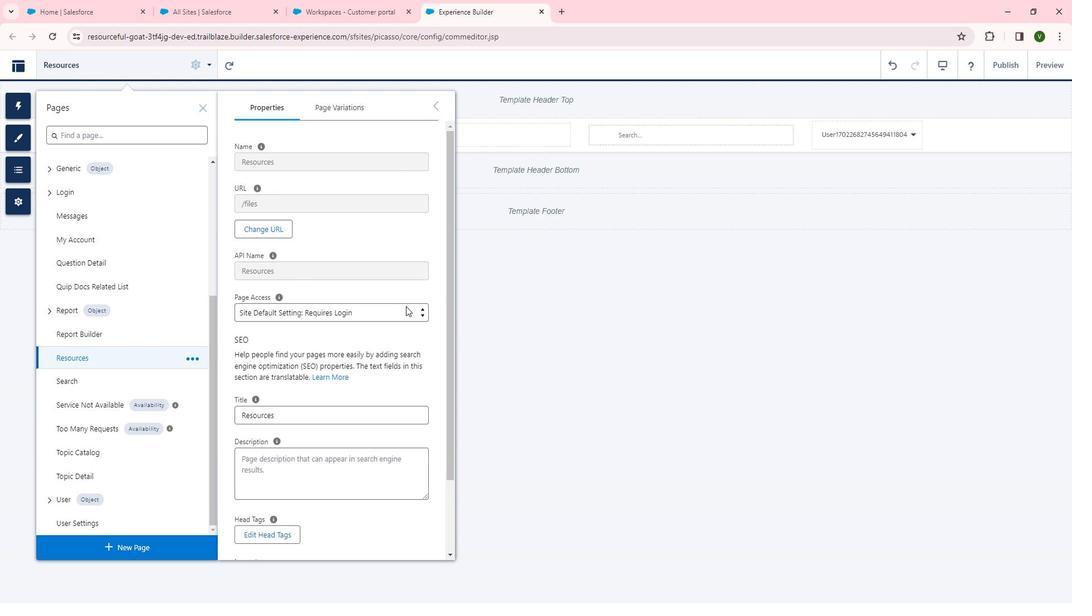 
Action: Mouse pressed left at (418, 307)
Screenshot: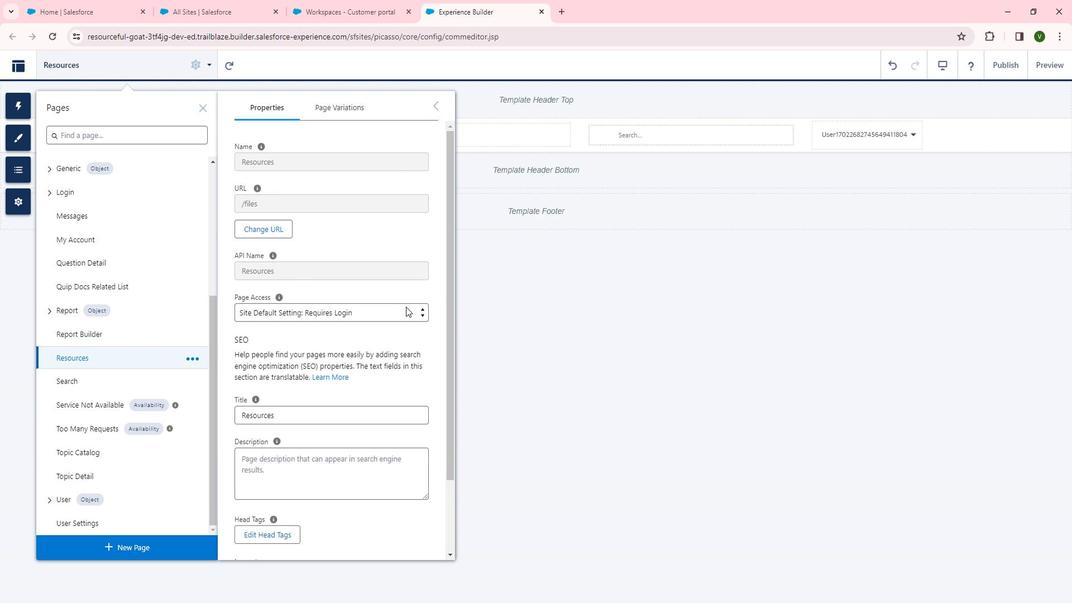 
Action: Mouse moved to (351, 341)
Screenshot: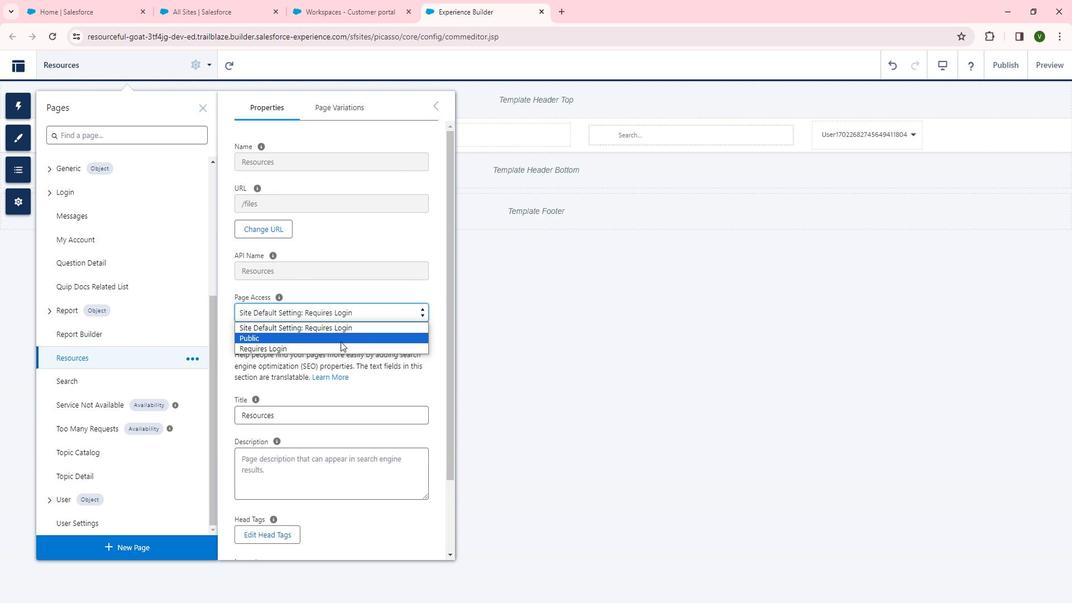 
Action: Mouse pressed left at (351, 341)
Screenshot: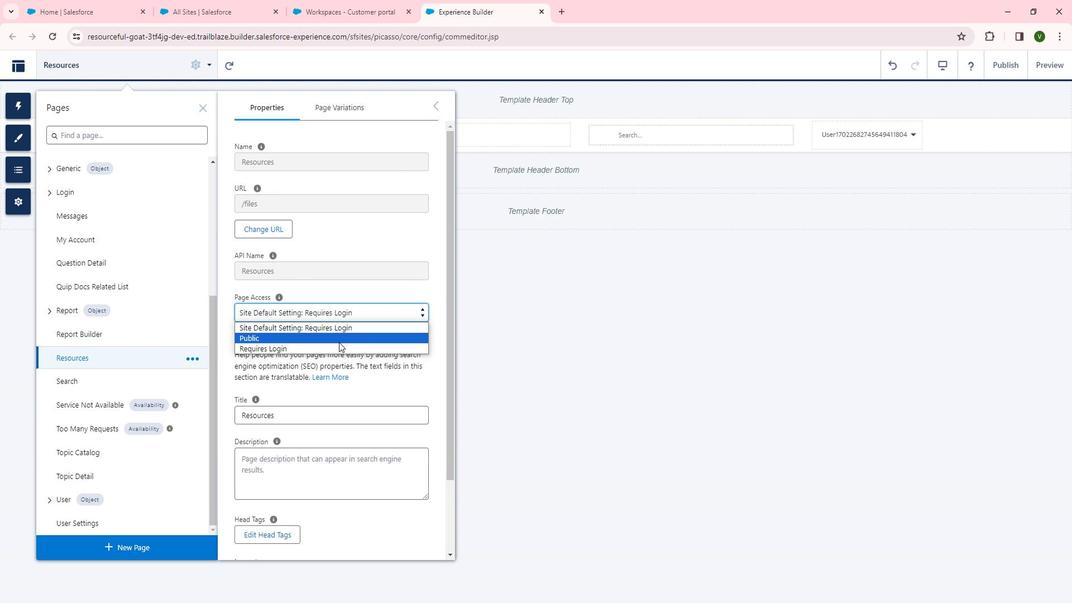 
